 Task: Add a signature Kendall Wright containing Have a great National Womens Equality Day, Kendall Wright to email address softage.3@softage.net and add a folder Research and development
Action: Mouse moved to (752, 121)
Screenshot: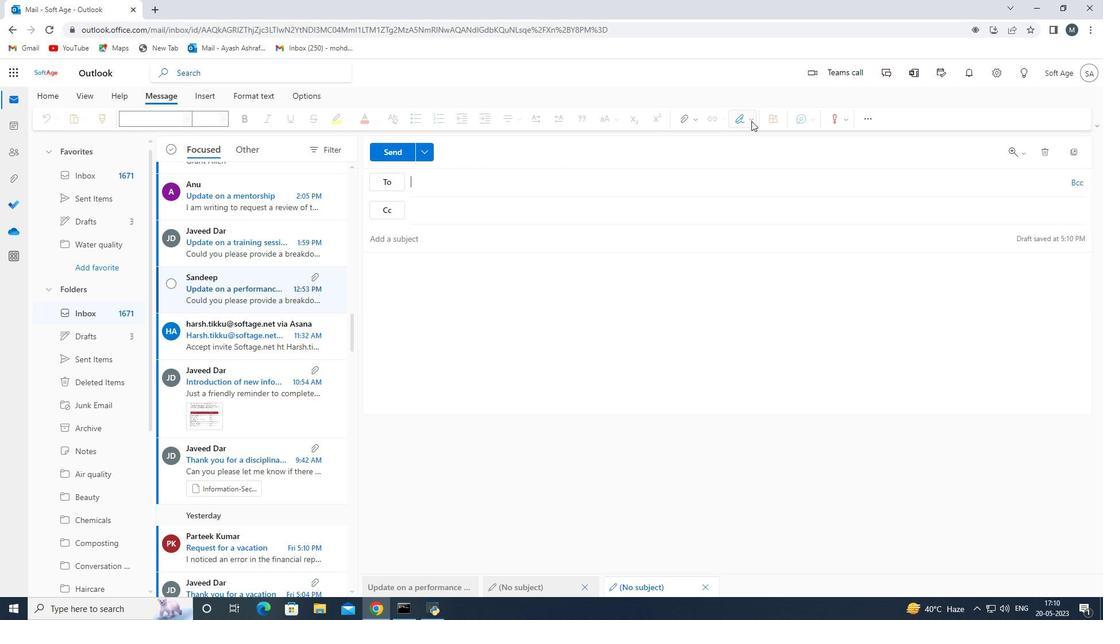 
Action: Mouse pressed left at (752, 121)
Screenshot: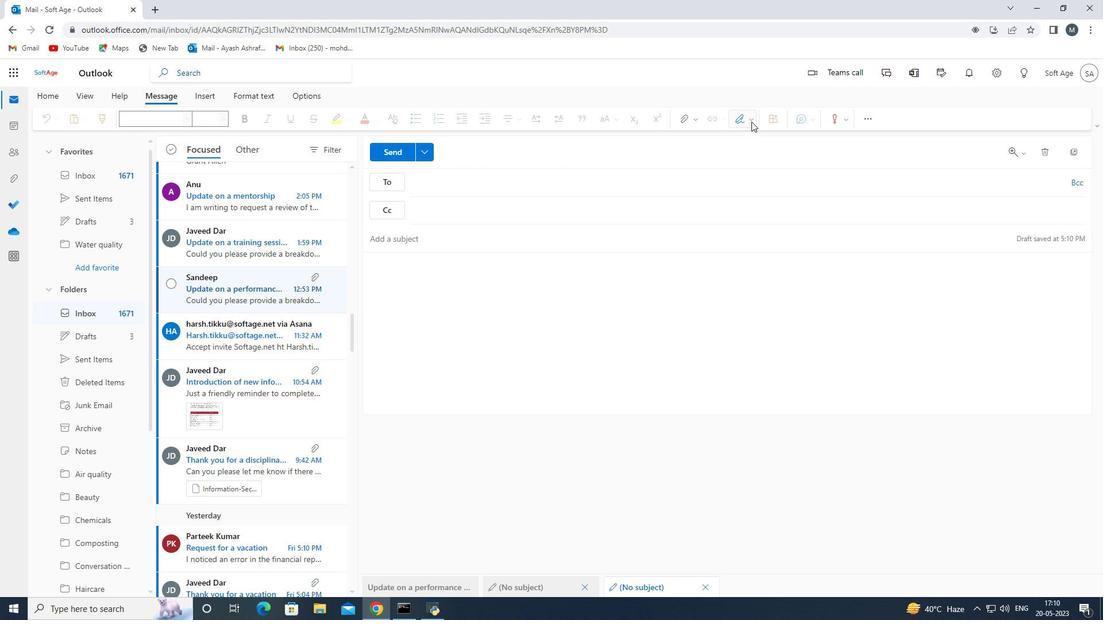 
Action: Mouse moved to (716, 162)
Screenshot: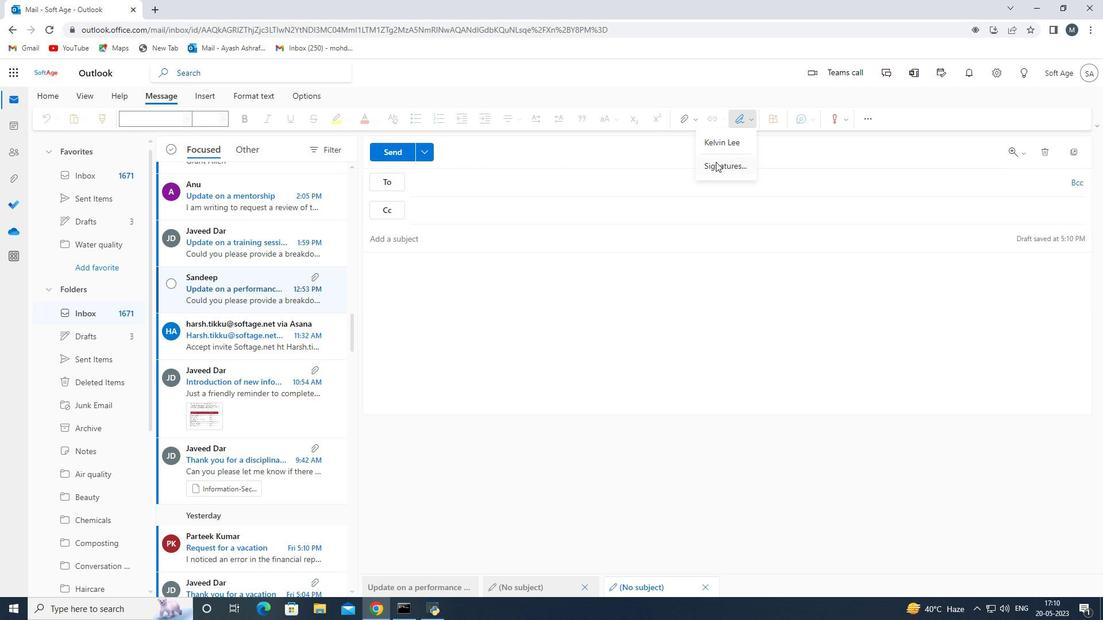
Action: Mouse pressed left at (716, 162)
Screenshot: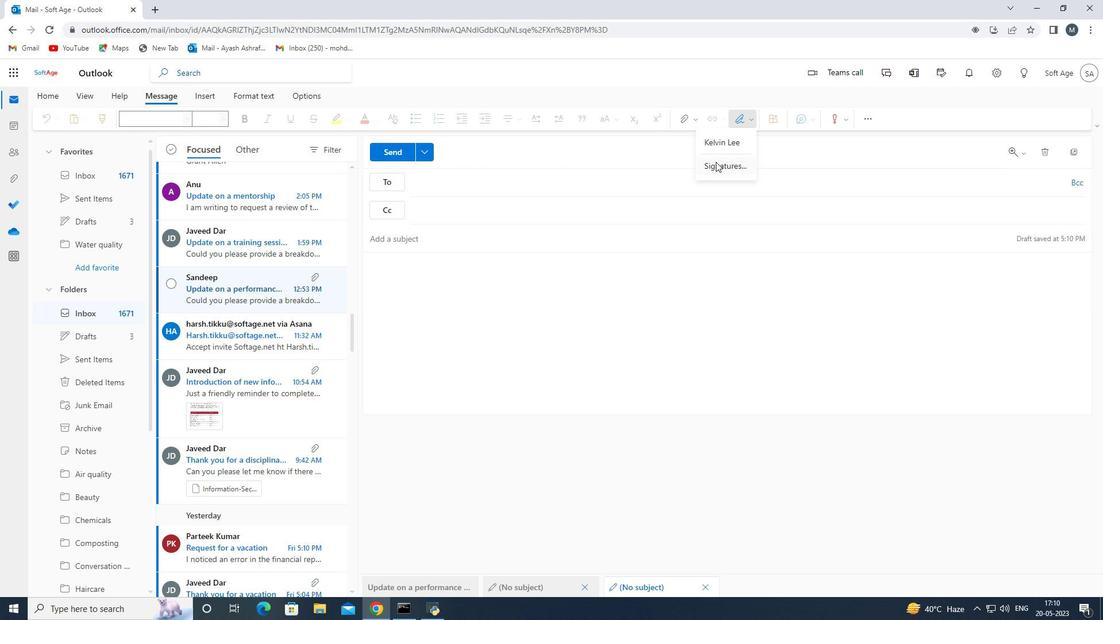
Action: Mouse moved to (781, 209)
Screenshot: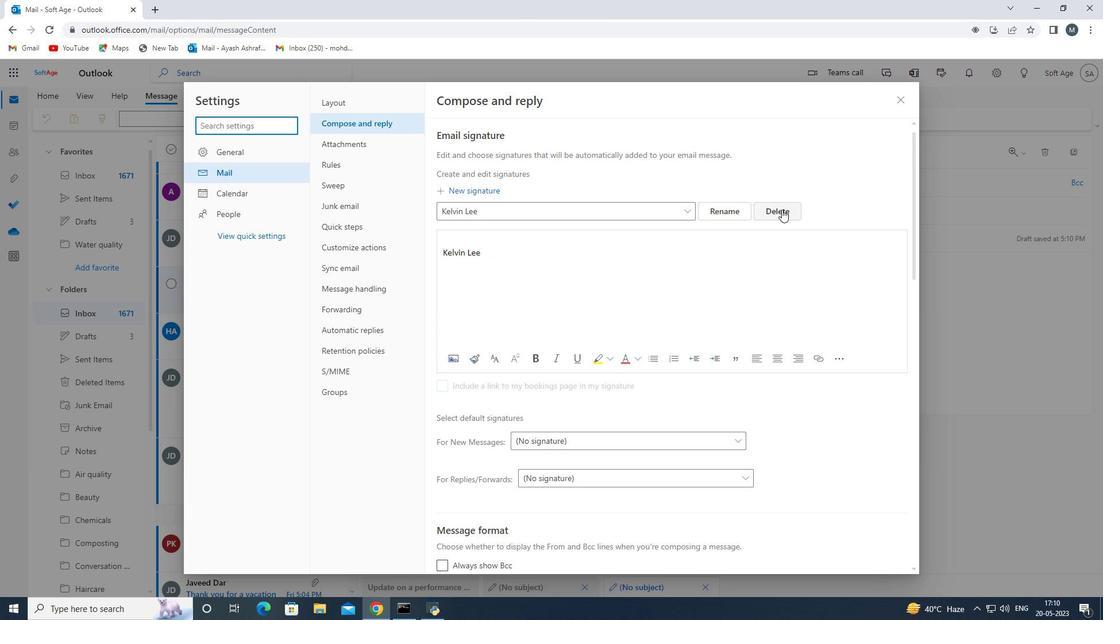
Action: Mouse pressed left at (781, 209)
Screenshot: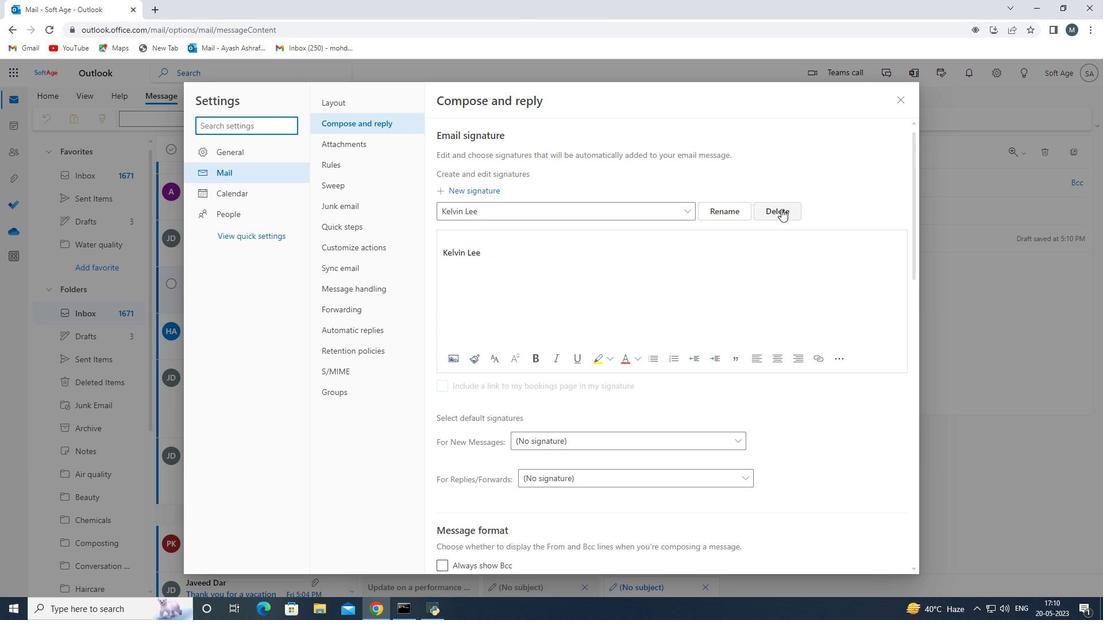 
Action: Mouse moved to (720, 213)
Screenshot: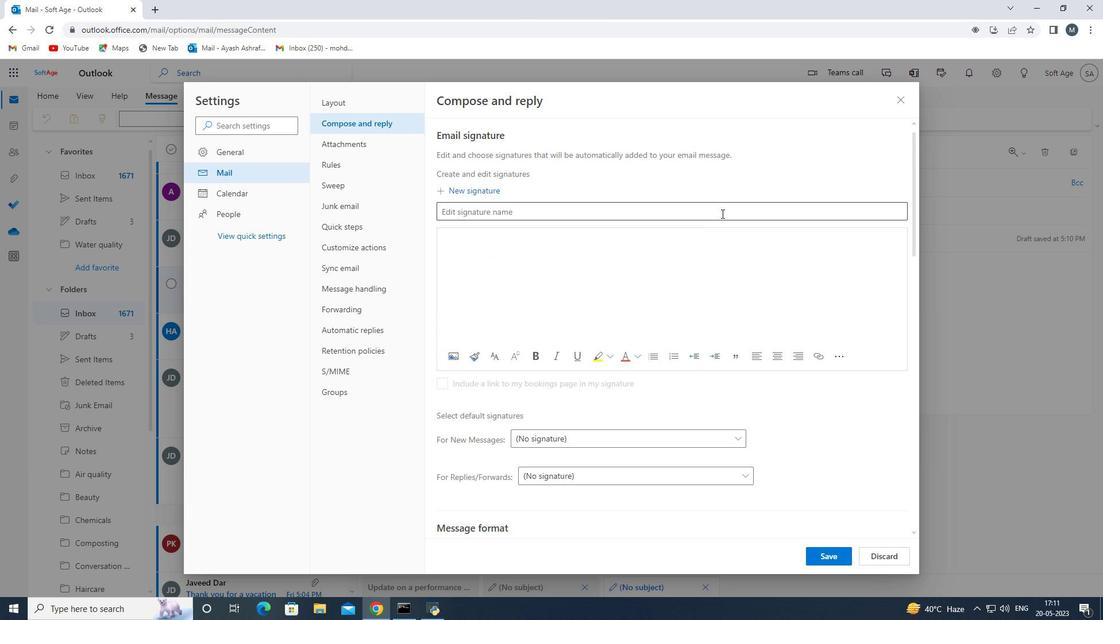 
Action: Mouse pressed left at (720, 213)
Screenshot: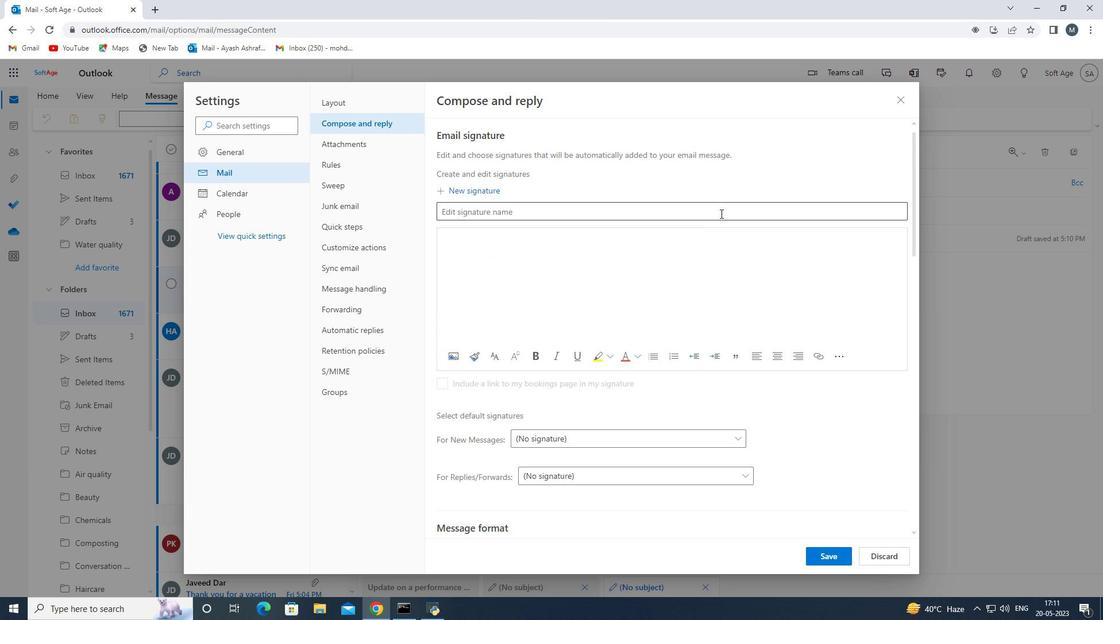 
Action: Key pressed <Key.shift>Kendal<Key.space><Key.backspace>l<Key.space><Key.shift>Wright<Key.space>
Screenshot: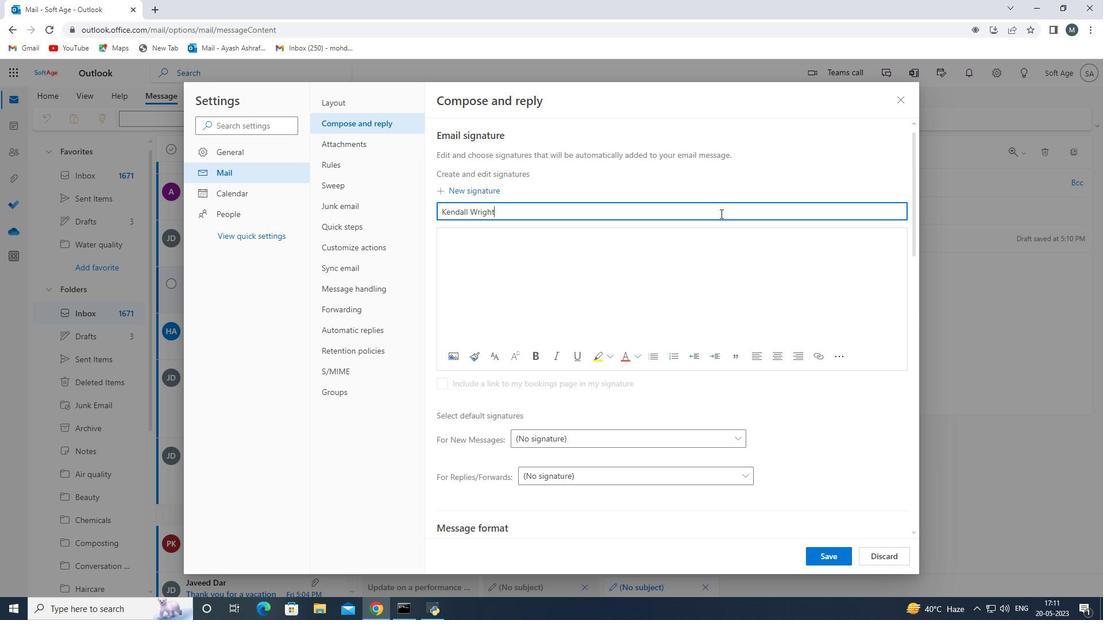
Action: Mouse moved to (532, 253)
Screenshot: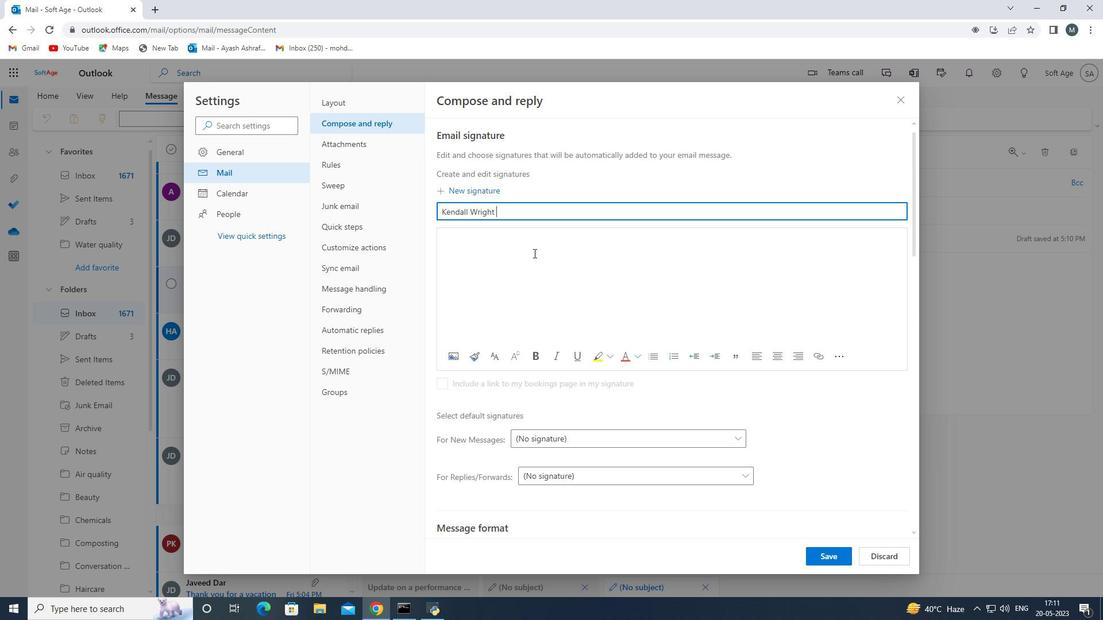 
Action: Mouse pressed left at (532, 253)
Screenshot: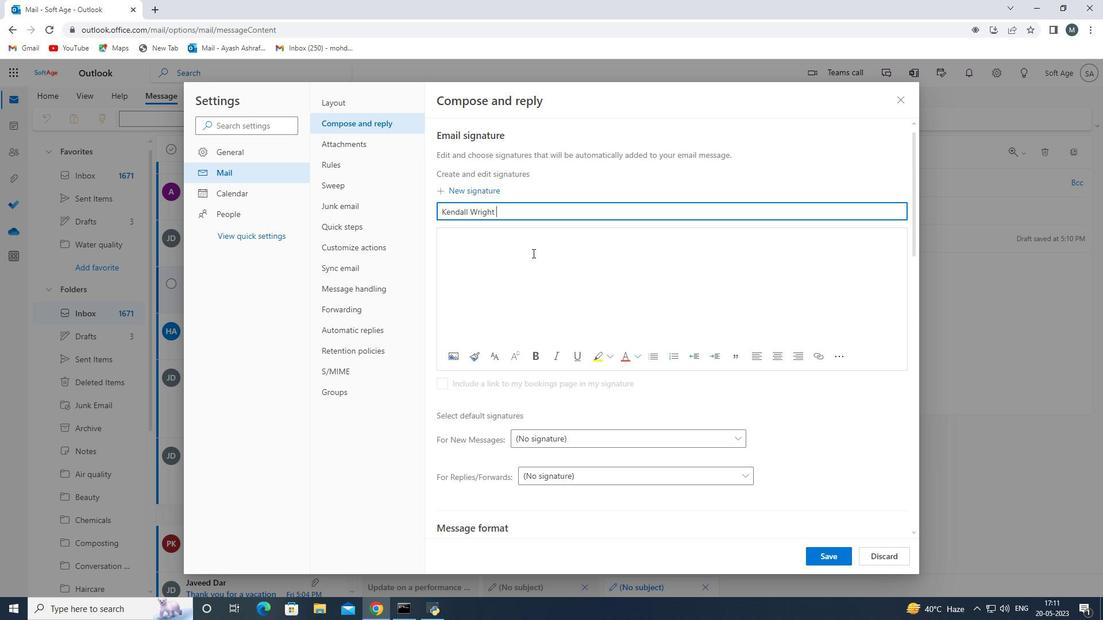 
Action: Mouse moved to (530, 253)
Screenshot: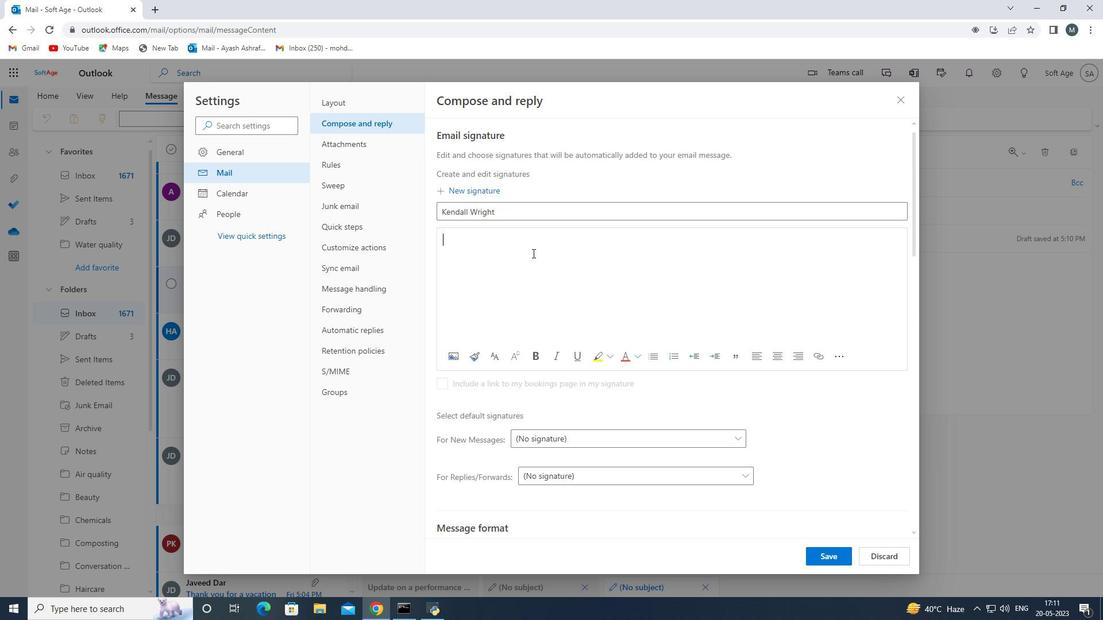 
Action: Key pressed <Key.enter><Key.shift>Kendall<Key.space><Key.shift>wight<Key.space><Key.backspace><Key.backspace><Key.backspace><Key.backspace><Key.backspace><Key.backspace><Key.shift>Wt<Key.backspace>right<Key.space>
Screenshot: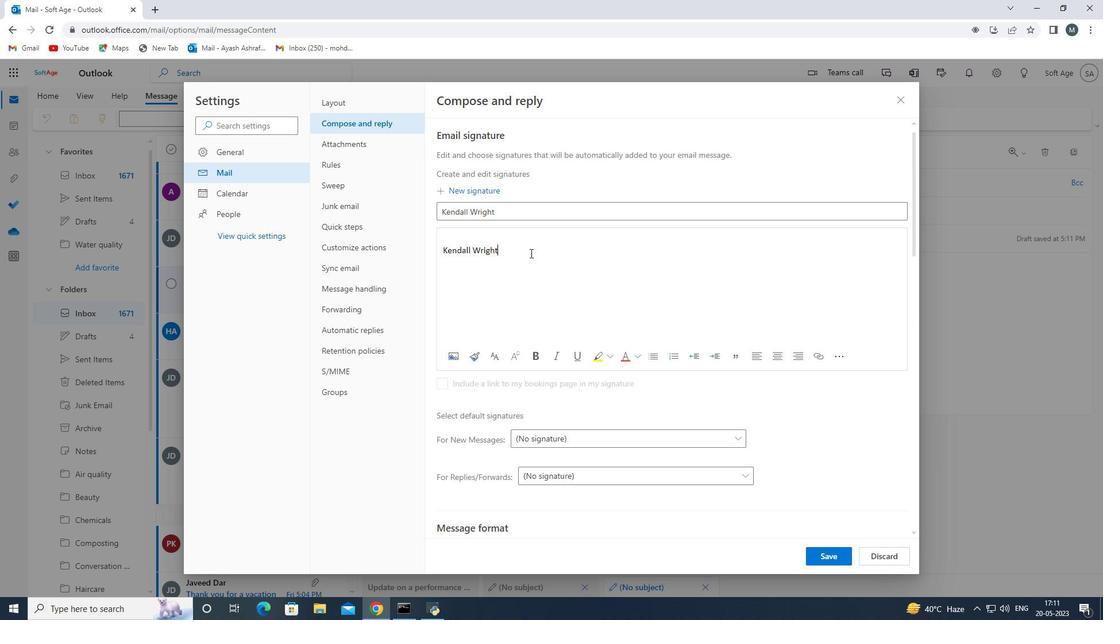 
Action: Mouse moved to (837, 561)
Screenshot: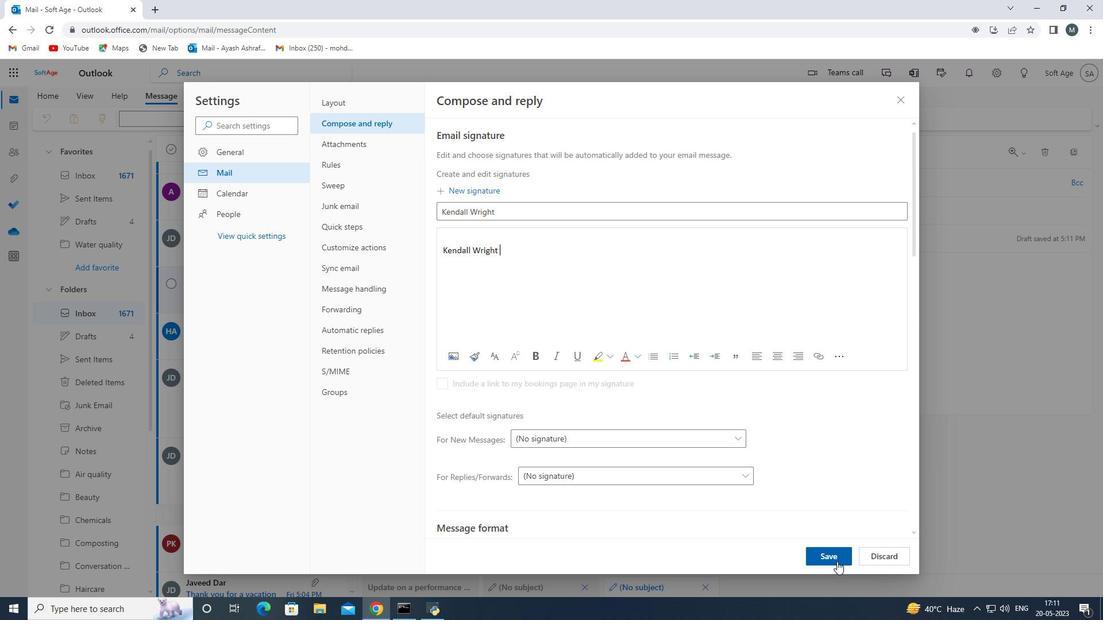
Action: Mouse pressed left at (837, 561)
Screenshot: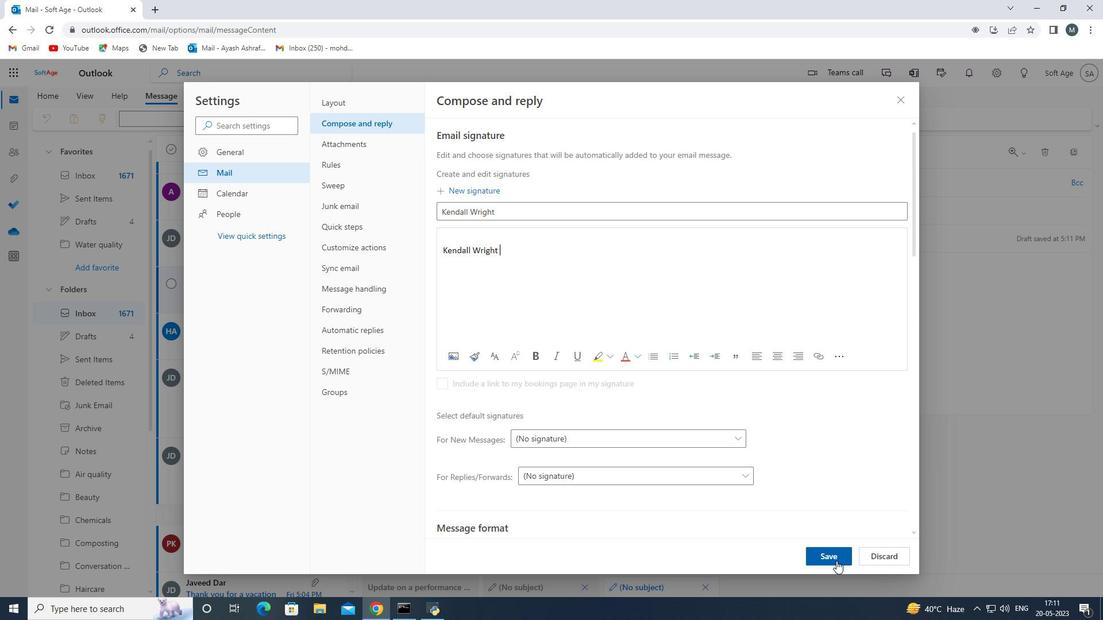 
Action: Mouse moved to (895, 106)
Screenshot: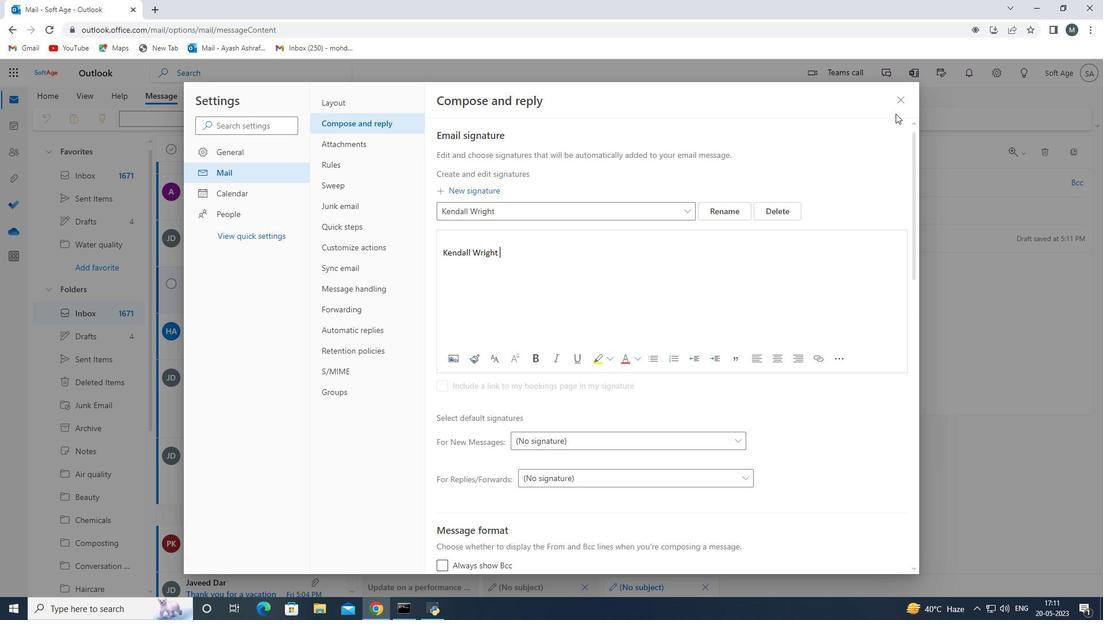 
Action: Mouse pressed left at (895, 106)
Screenshot: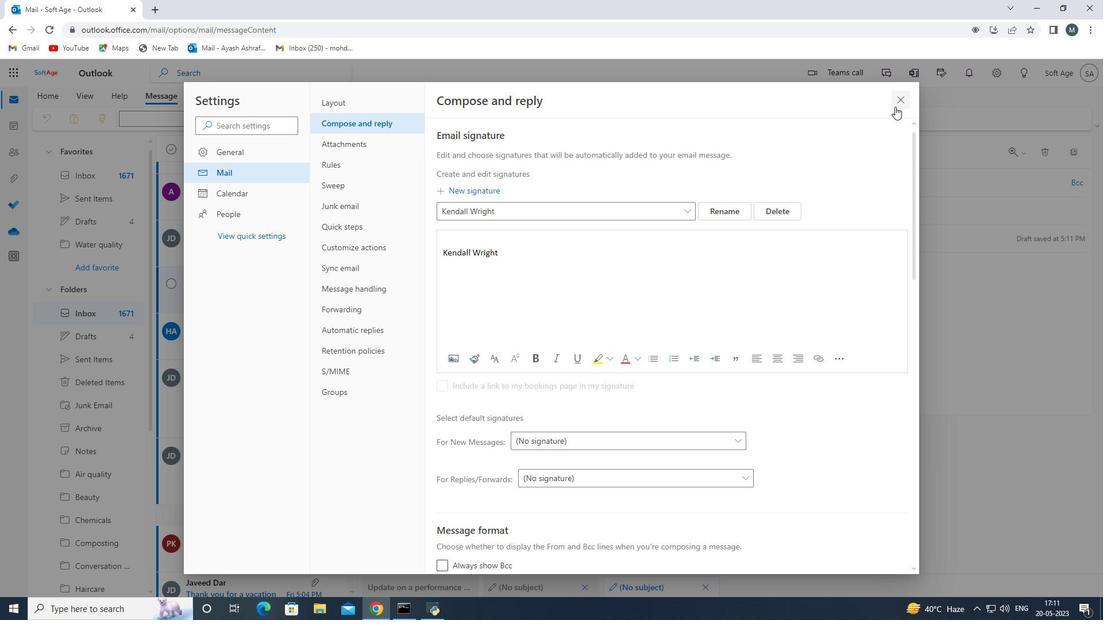 
Action: Mouse moved to (432, 278)
Screenshot: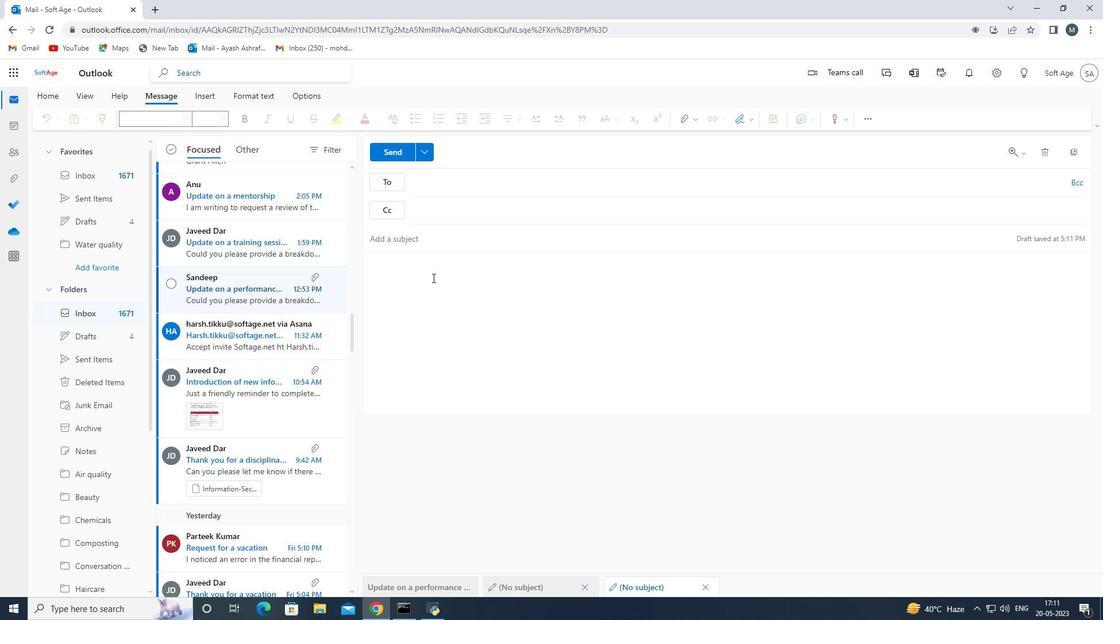 
Action: Mouse pressed left at (432, 278)
Screenshot: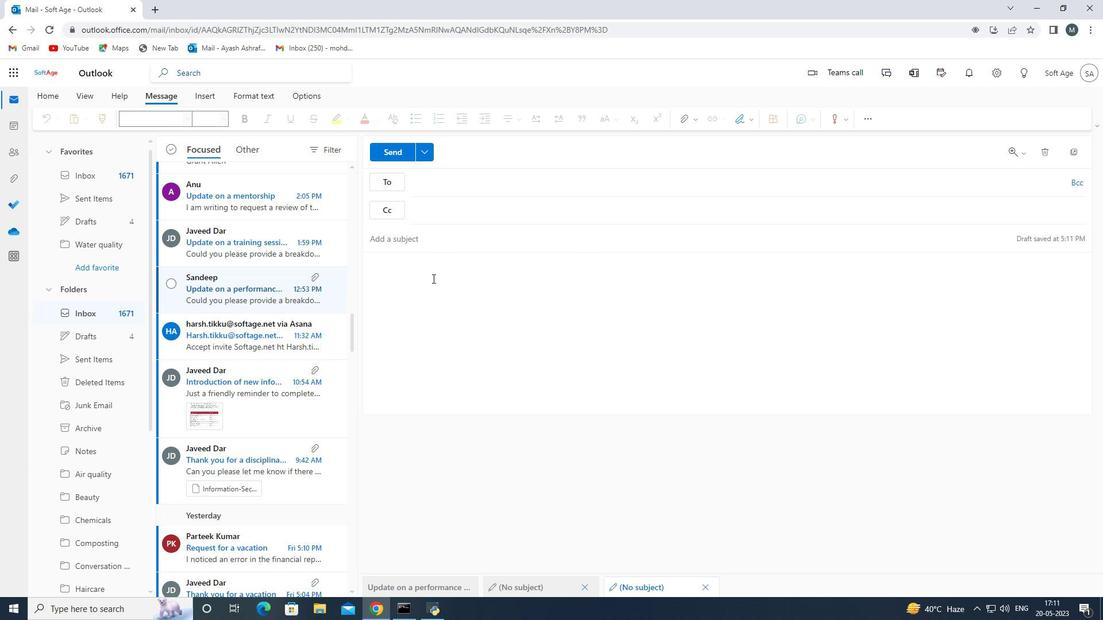 
Action: Key pressed ctrl+V
Screenshot: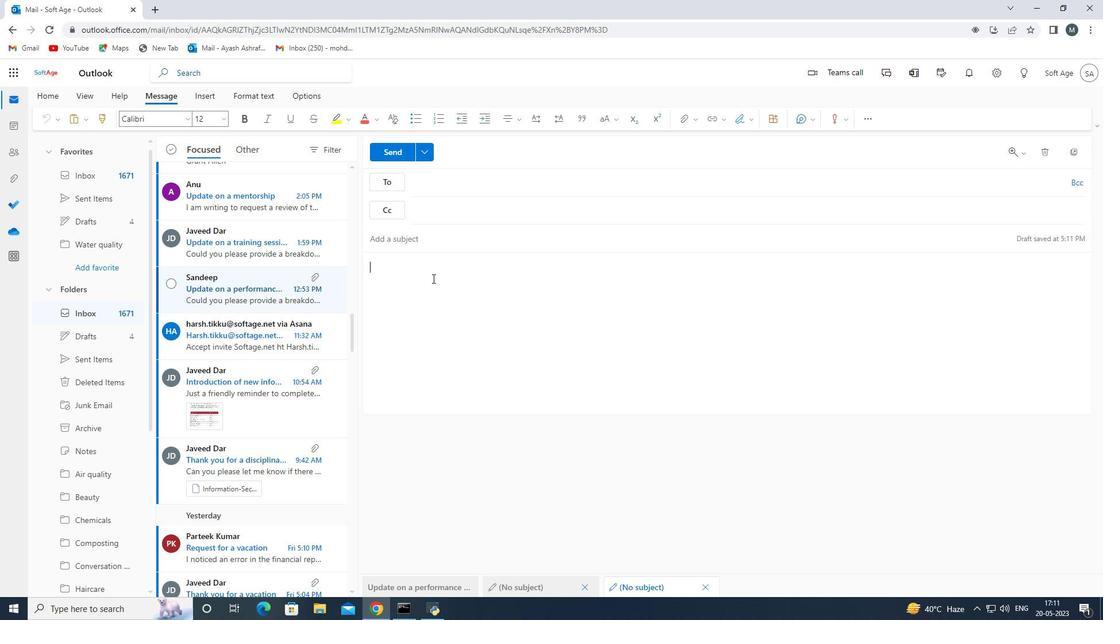 
Action: Mouse moved to (743, 119)
Screenshot: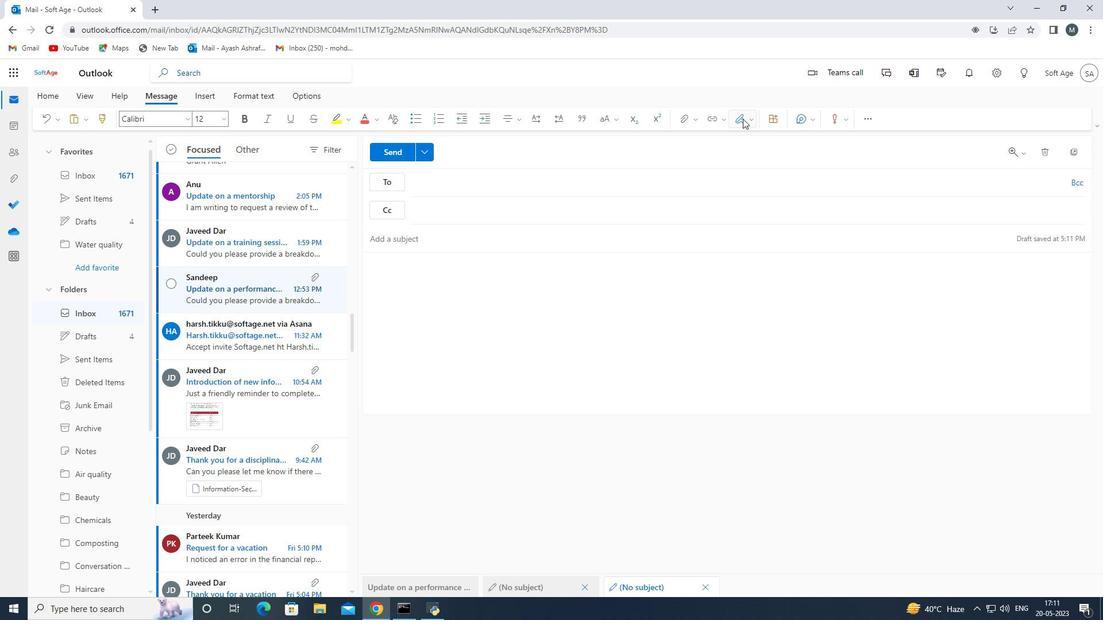
Action: Mouse pressed left at (743, 119)
Screenshot: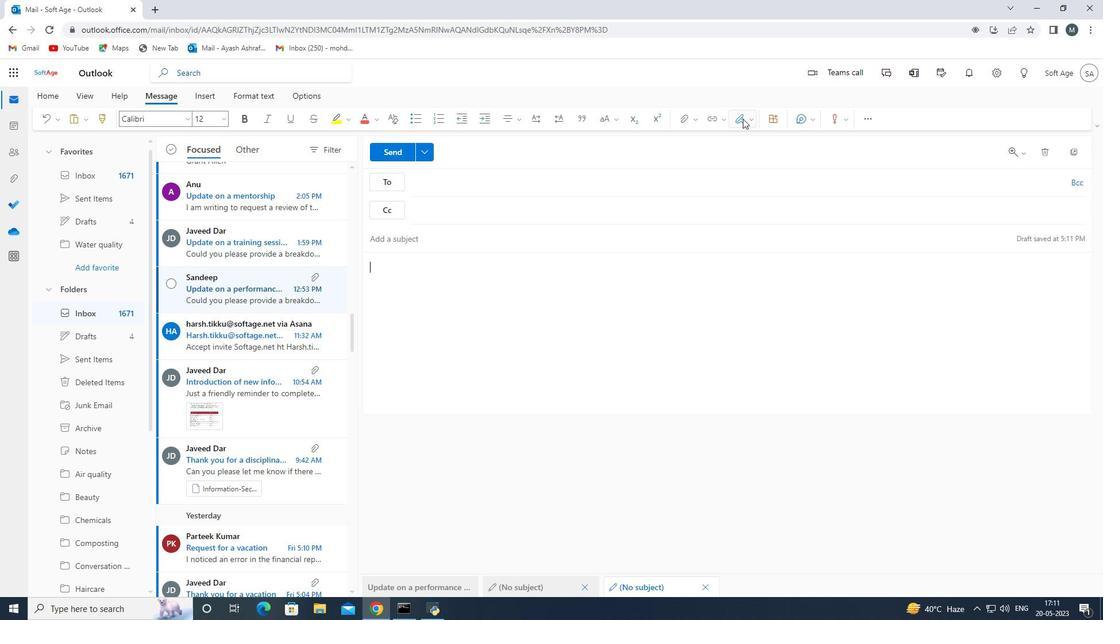 
Action: Mouse moved to (730, 143)
Screenshot: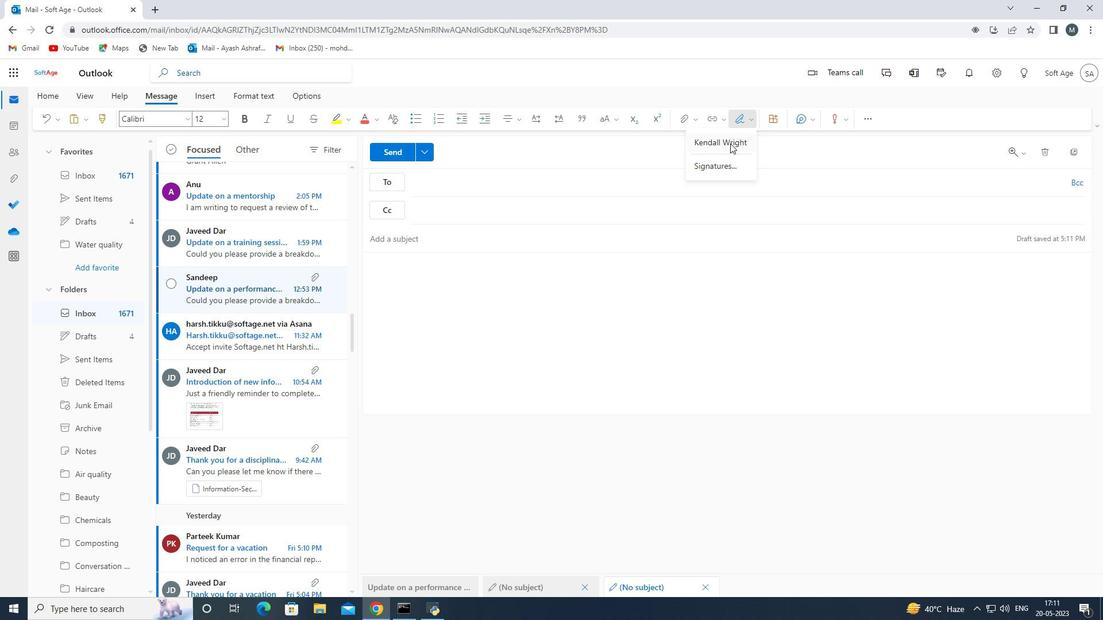 
Action: Mouse pressed left at (730, 143)
Screenshot: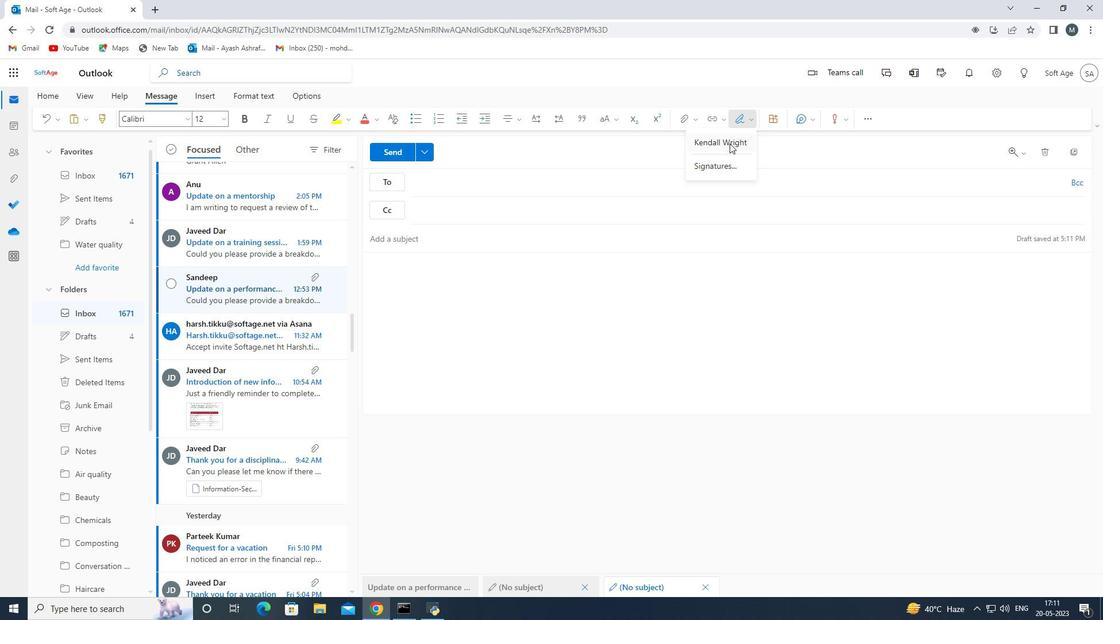 
Action: Mouse moved to (412, 274)
Screenshot: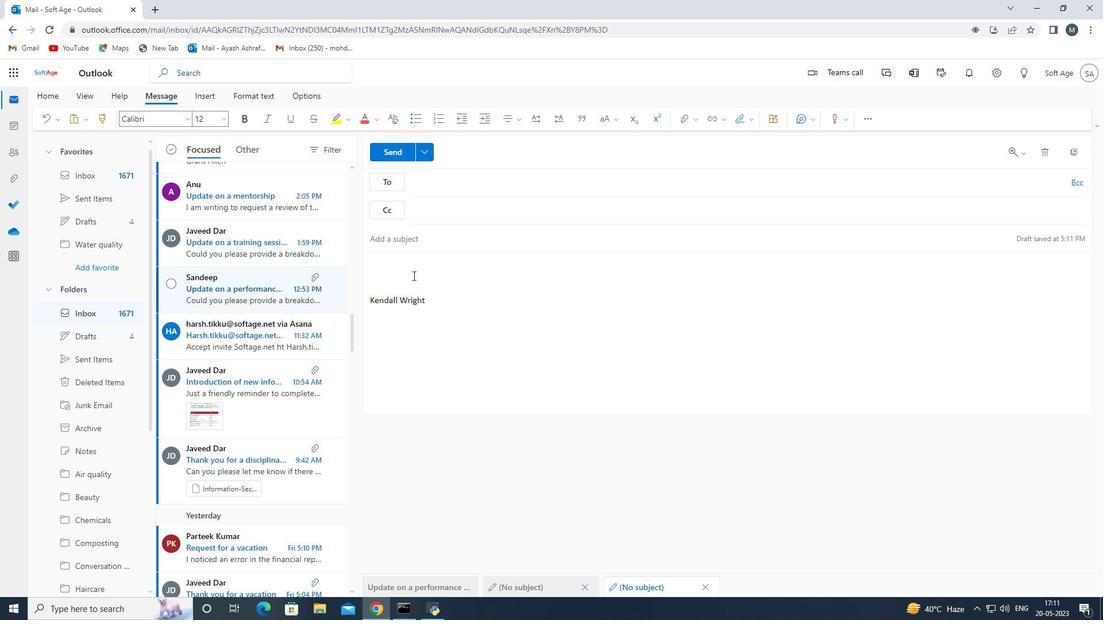 
Action: Mouse pressed left at (412, 274)
Screenshot: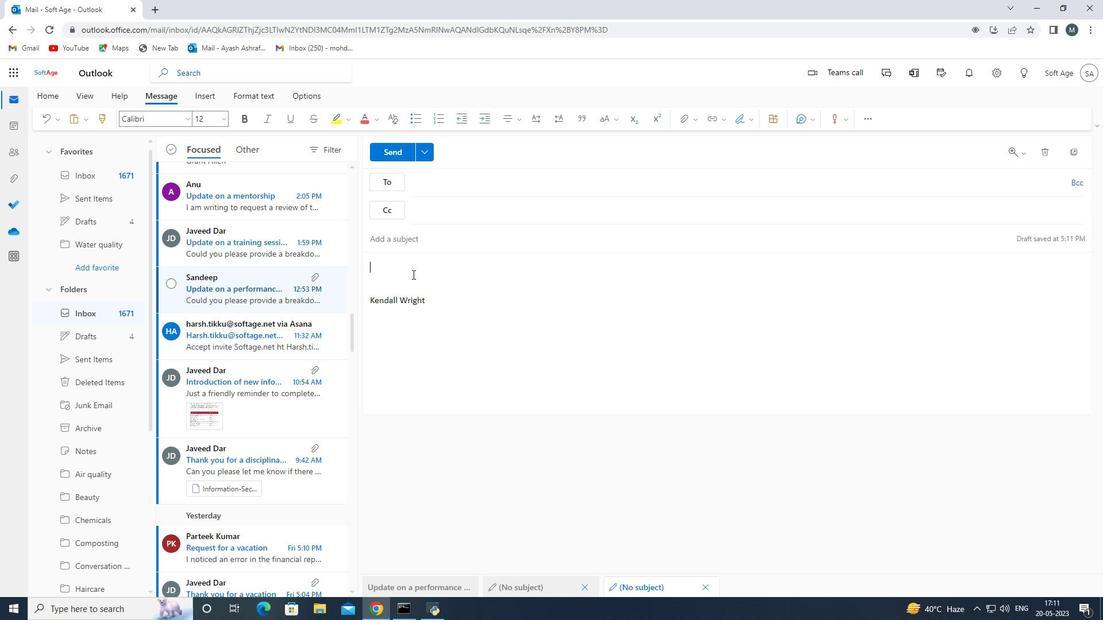 
Action: Mouse moved to (416, 262)
Screenshot: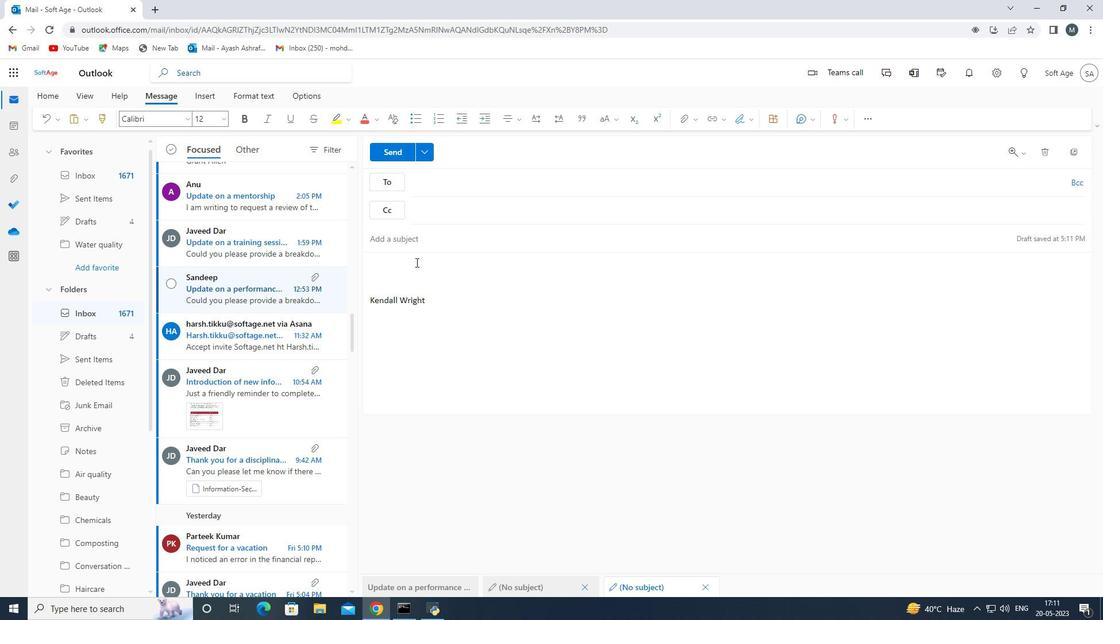 
Action: Mouse pressed left at (416, 262)
Screenshot: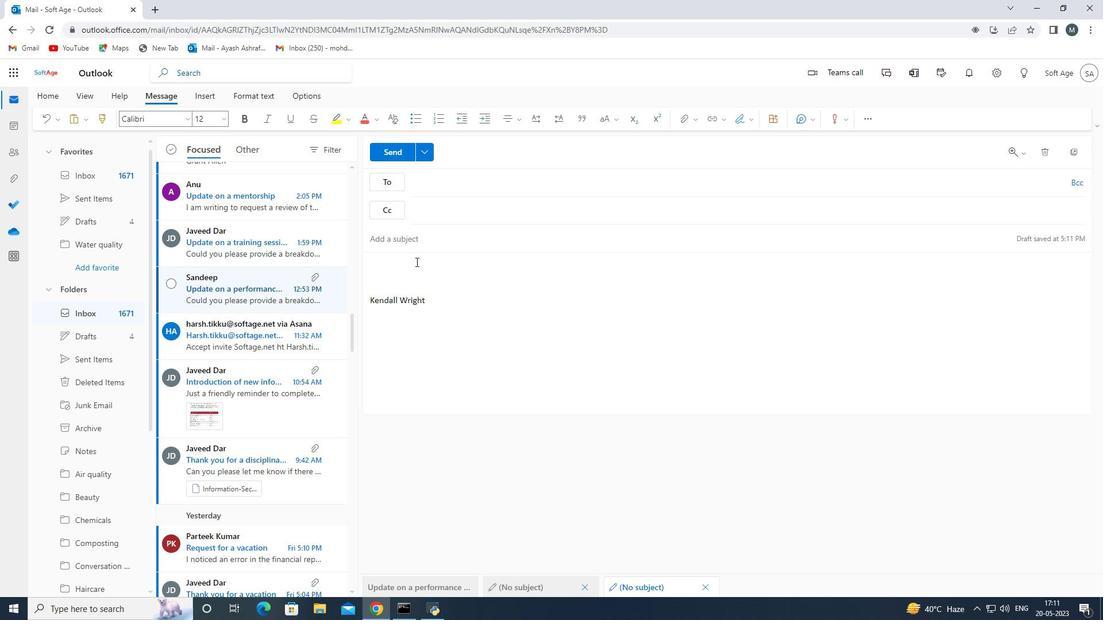 
Action: Key pressed <Key.shift>Have<Key.space>a<Key.space>great<Key.space>national<Key.space>womens<Key.space>q<Key.backspace>equality<Key.space>day.<Key.backspace>,<Key.space><Key.shift>kendall<Key.space><Key.shift>Wright<Key.space>
Screenshot: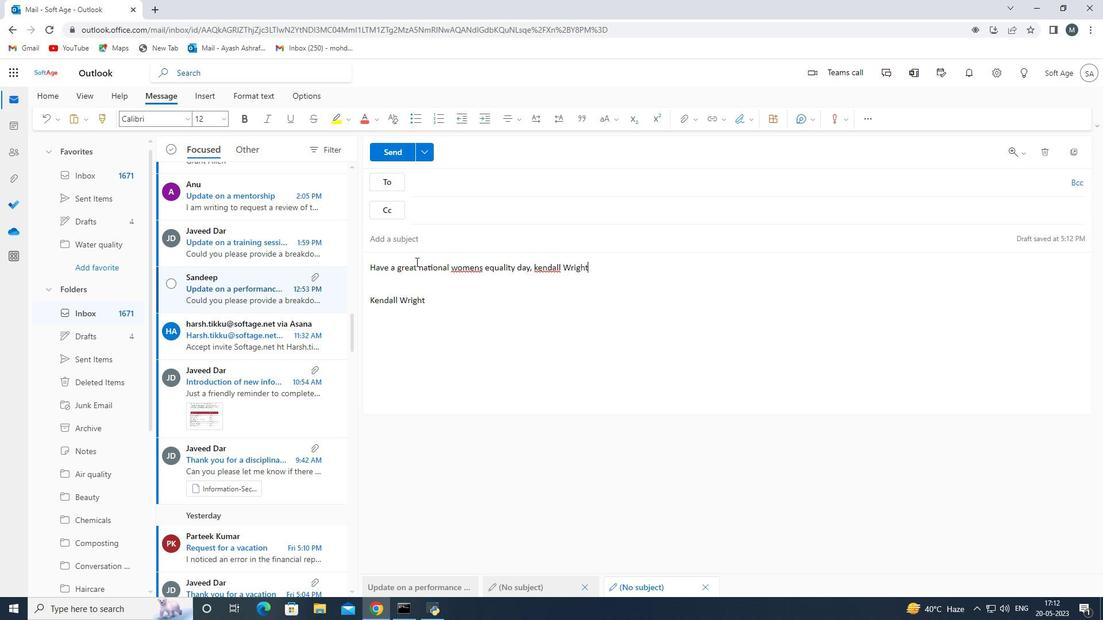 
Action: Mouse moved to (538, 269)
Screenshot: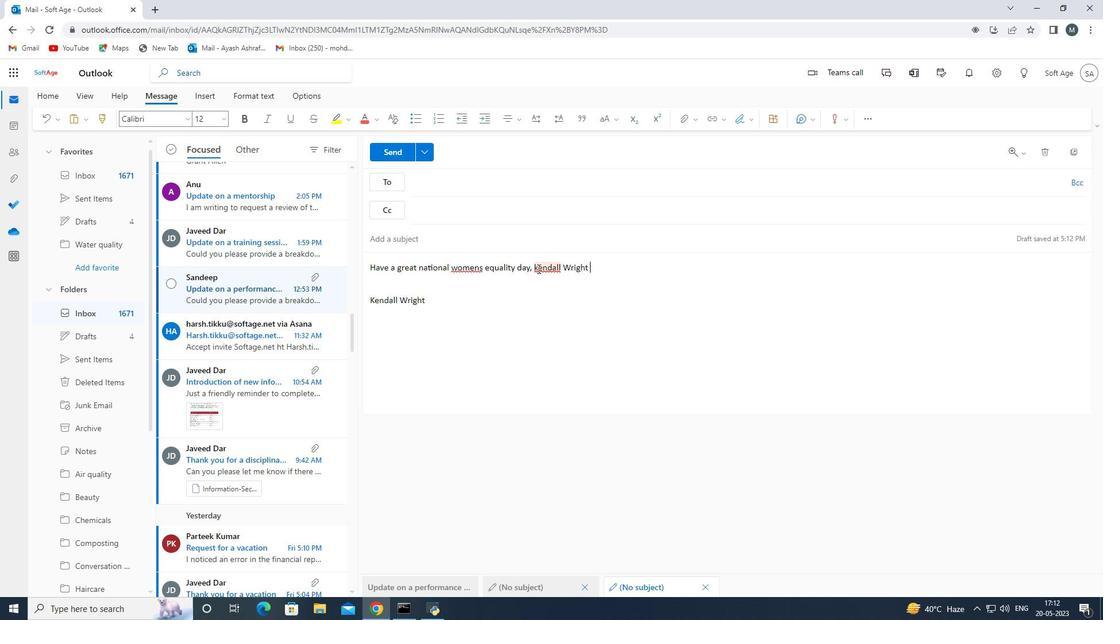 
Action: Mouse pressed left at (538, 269)
Screenshot: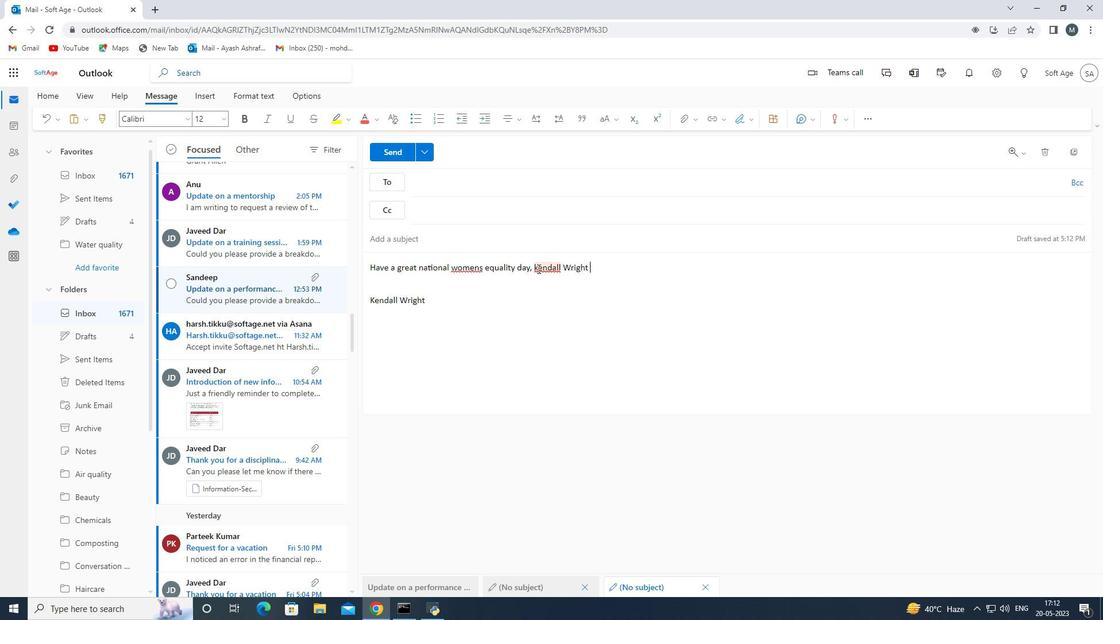 
Action: Mouse moved to (548, 304)
Screenshot: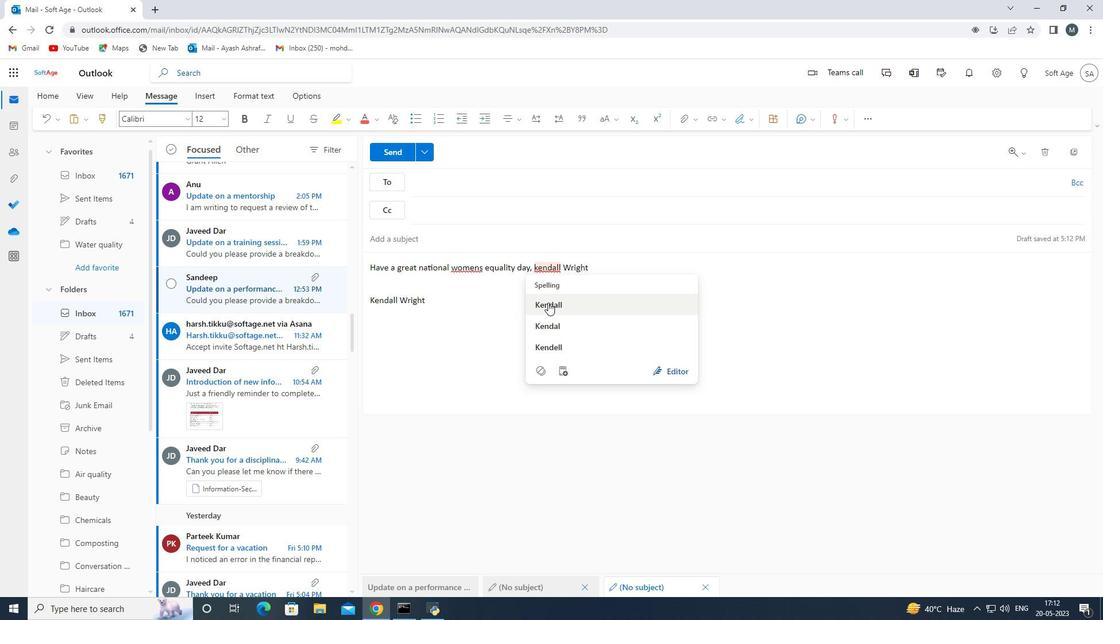 
Action: Mouse pressed left at (548, 304)
Screenshot: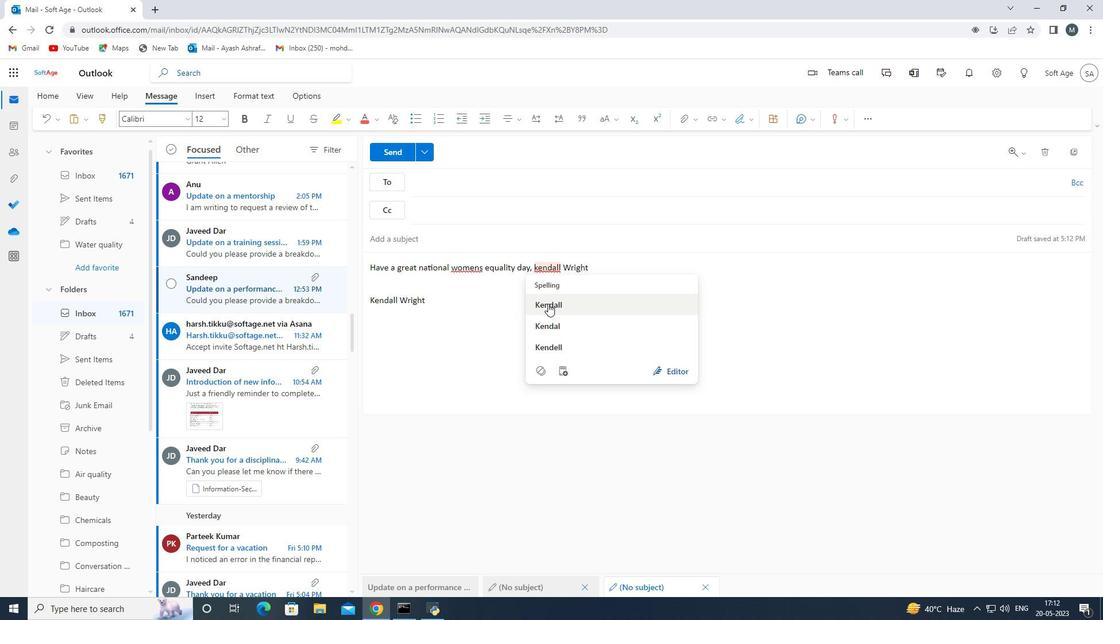 
Action: Mouse moved to (462, 269)
Screenshot: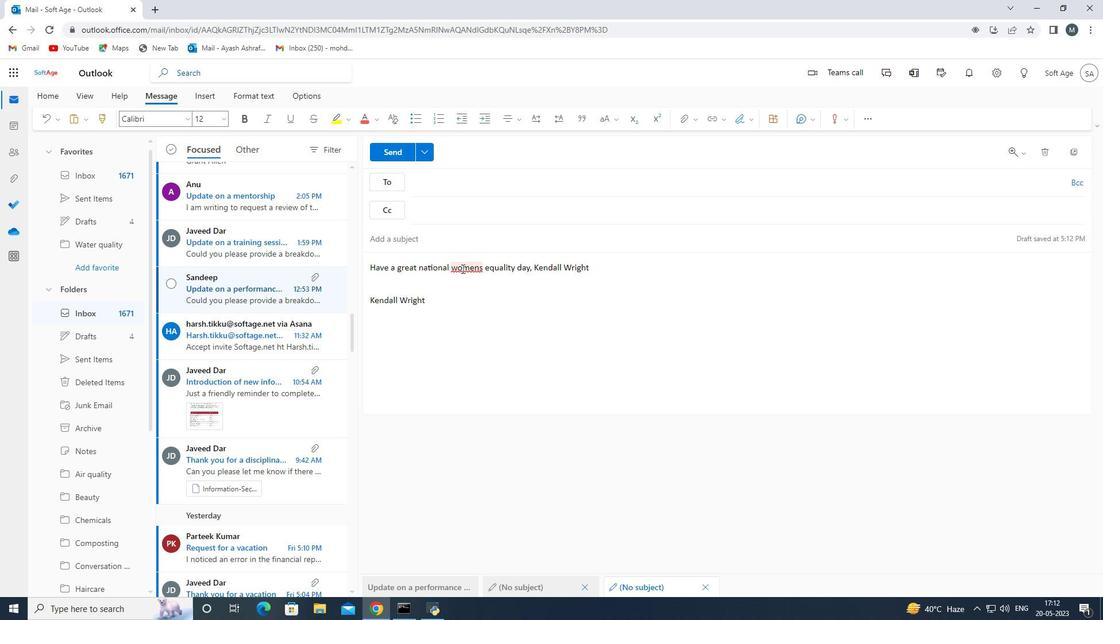 
Action: Mouse pressed left at (462, 269)
Screenshot: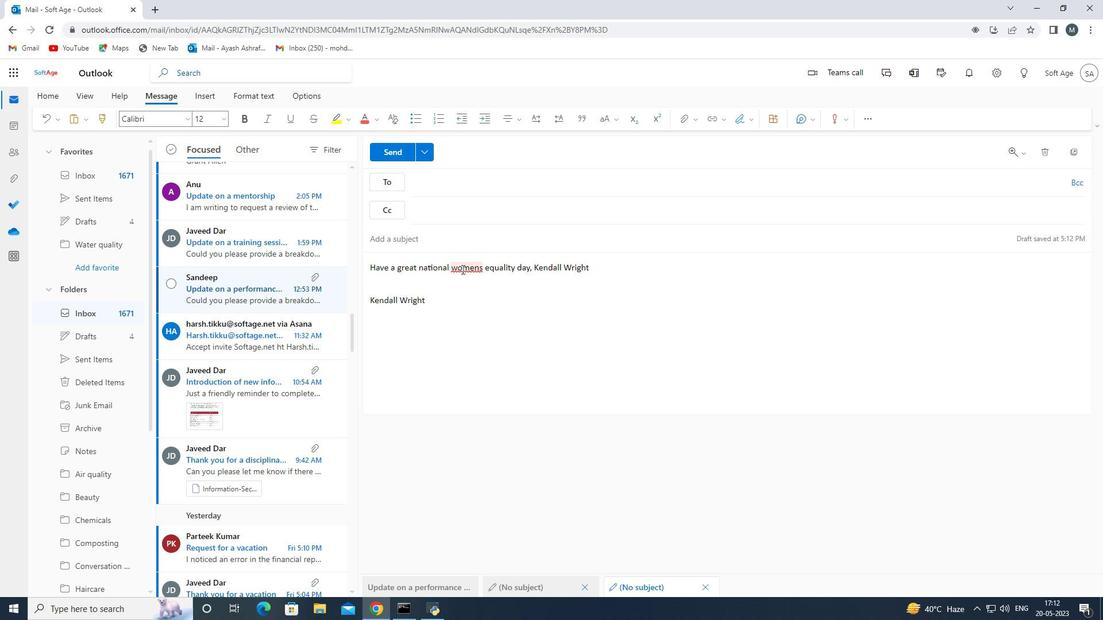 
Action: Mouse moved to (477, 303)
Screenshot: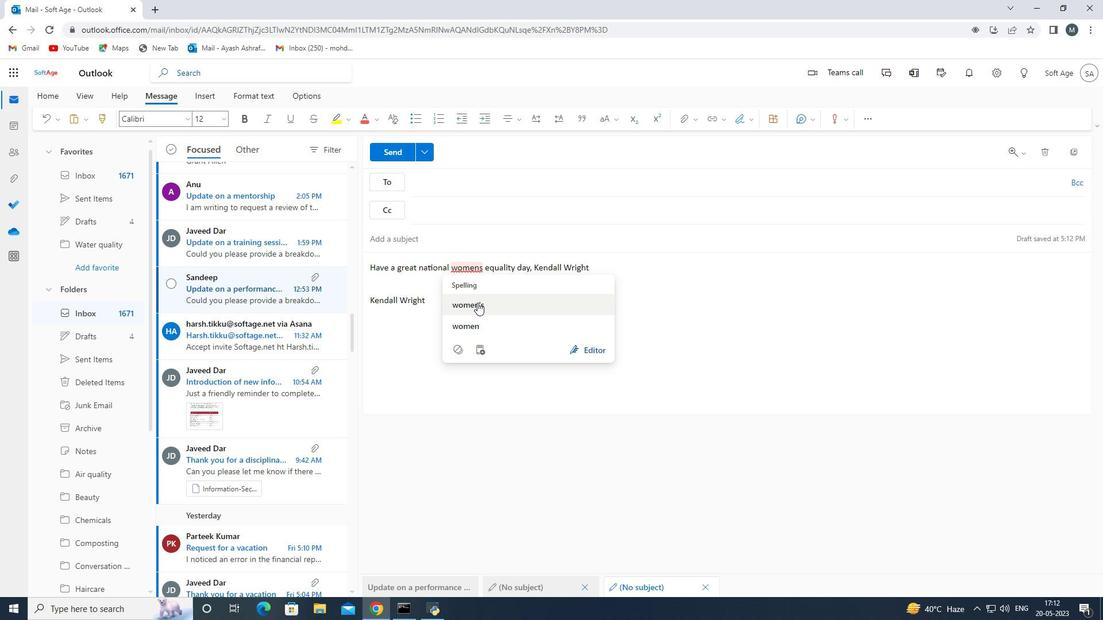 
Action: Mouse pressed left at (477, 303)
Screenshot: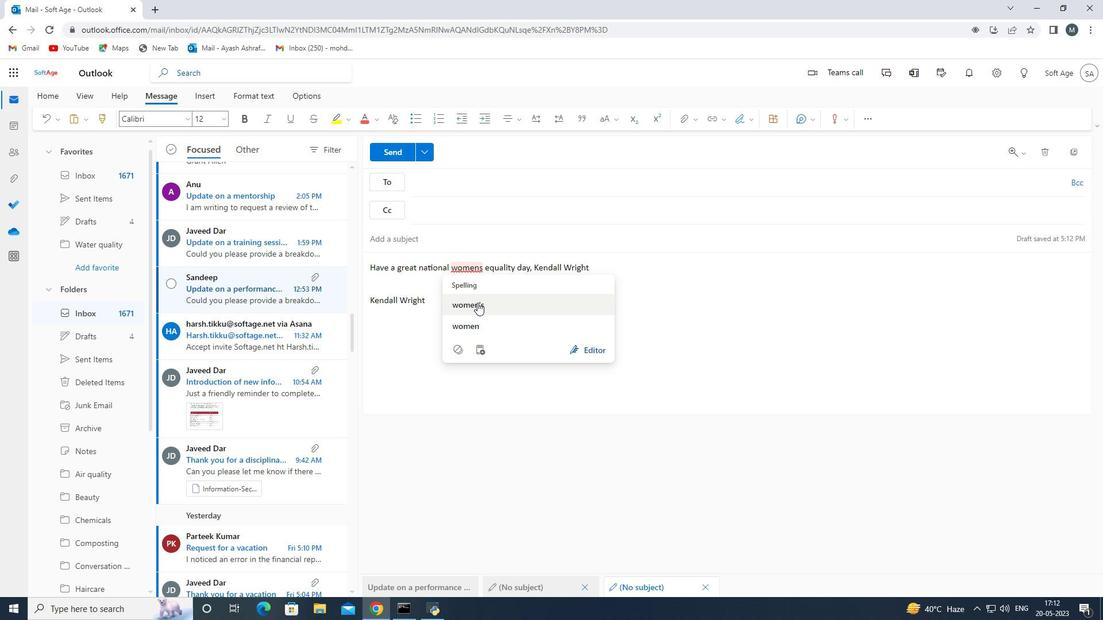 
Action: Mouse moved to (458, 181)
Screenshot: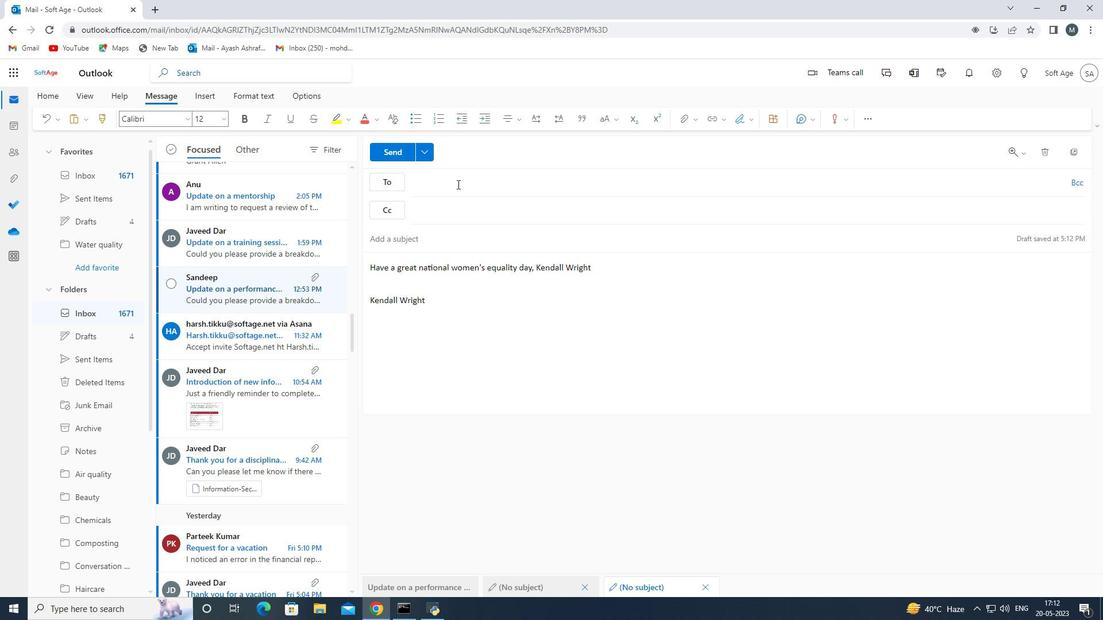 
Action: Mouse pressed left at (458, 181)
Screenshot: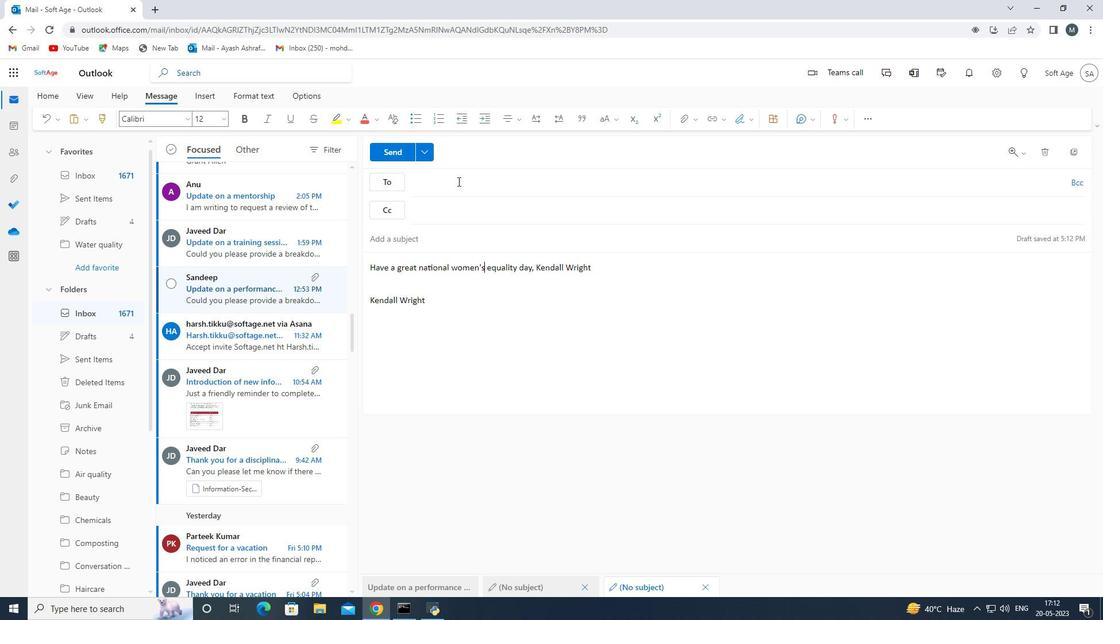 
Action: Key pressed softage.3<Key.shift>@softage,<Key.backspace>softah<Key.backspace>ge.3<Key.shift>@softage.net
Screenshot: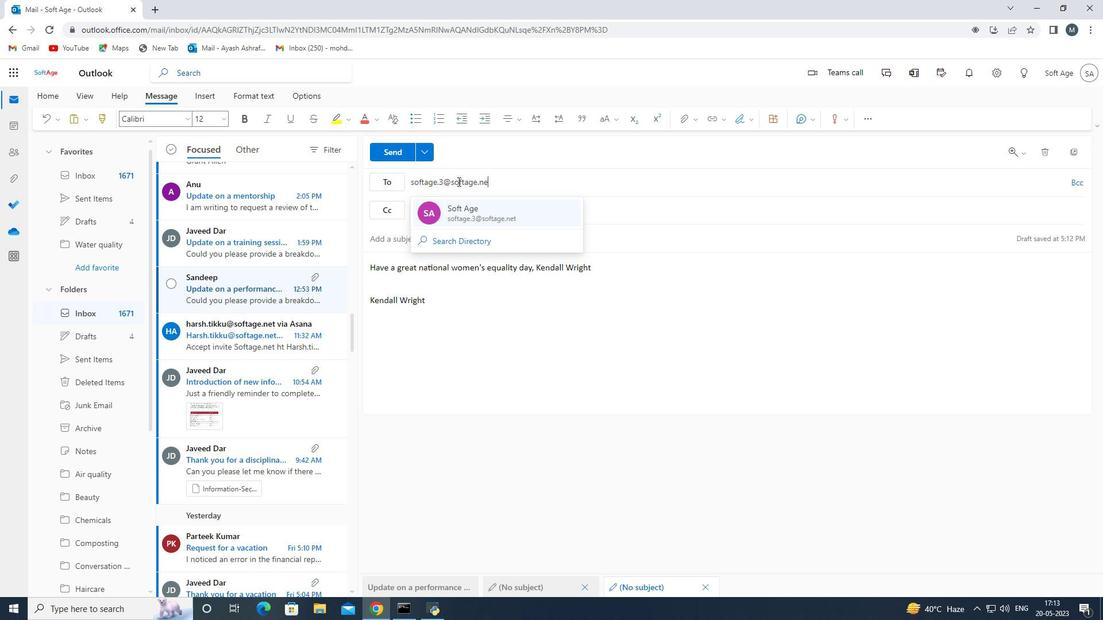 
Action: Mouse moved to (484, 213)
Screenshot: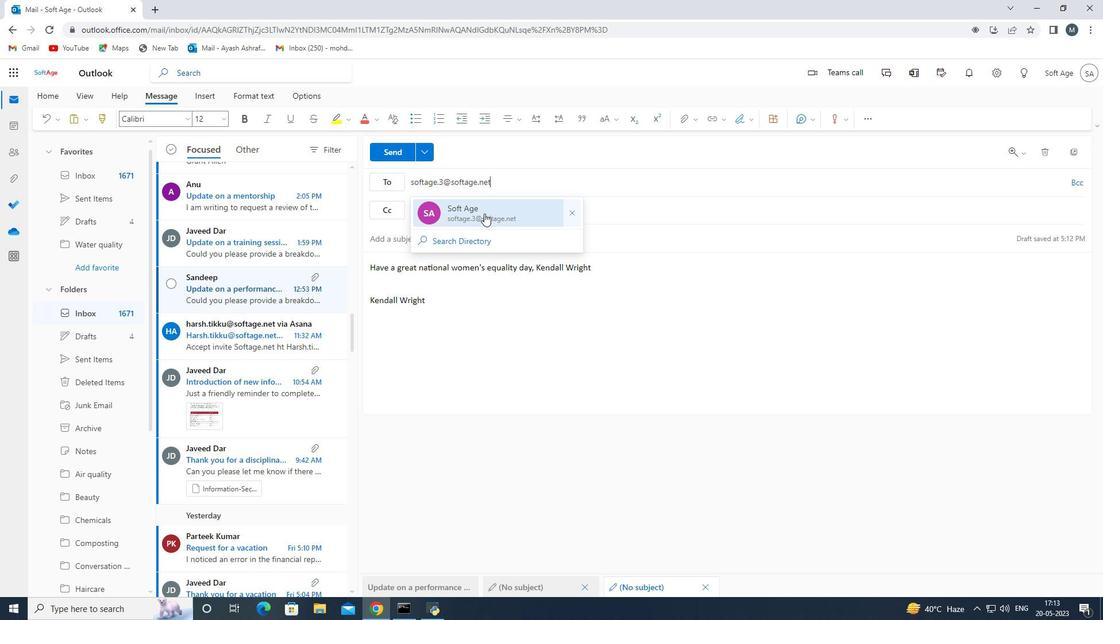 
Action: Mouse pressed left at (484, 213)
Screenshot: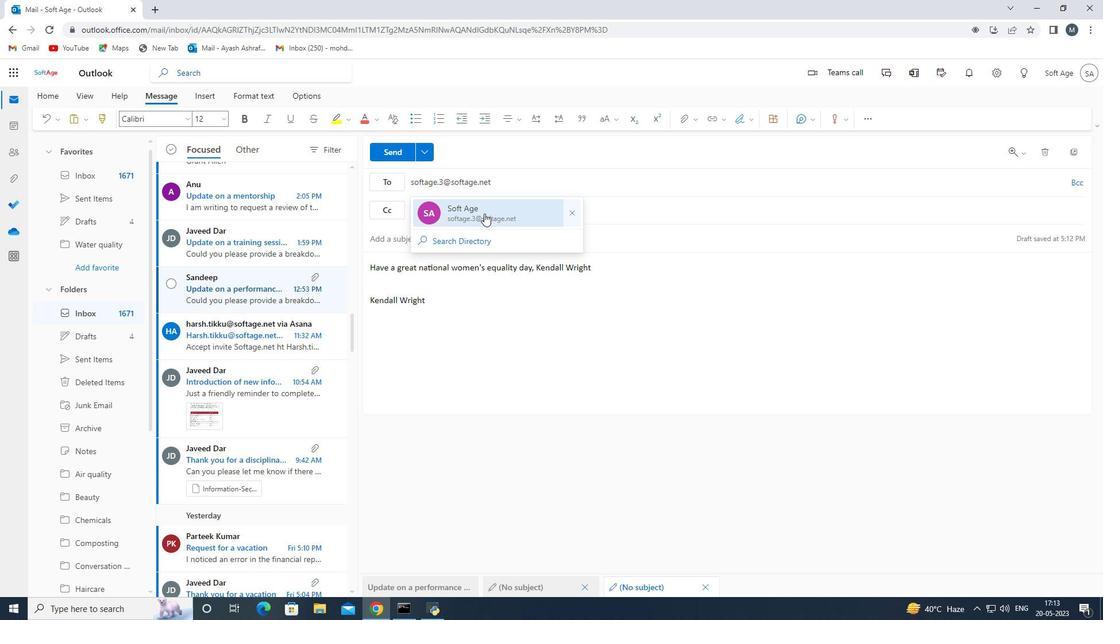 
Action: Mouse moved to (116, 411)
Screenshot: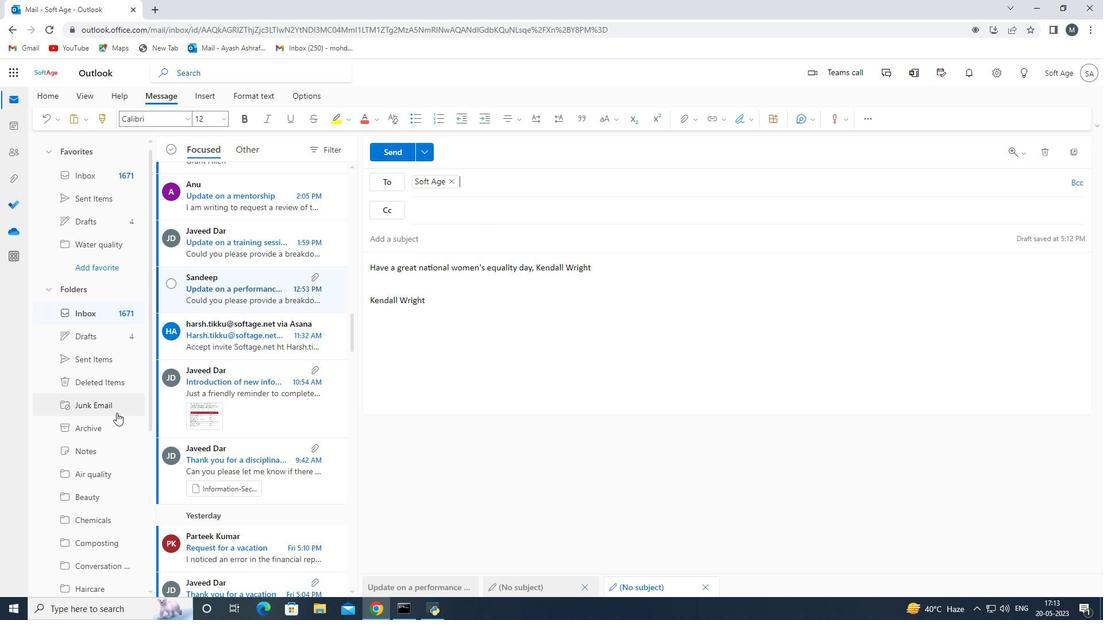 
Action: Mouse scrolled (116, 411) with delta (0, 0)
Screenshot: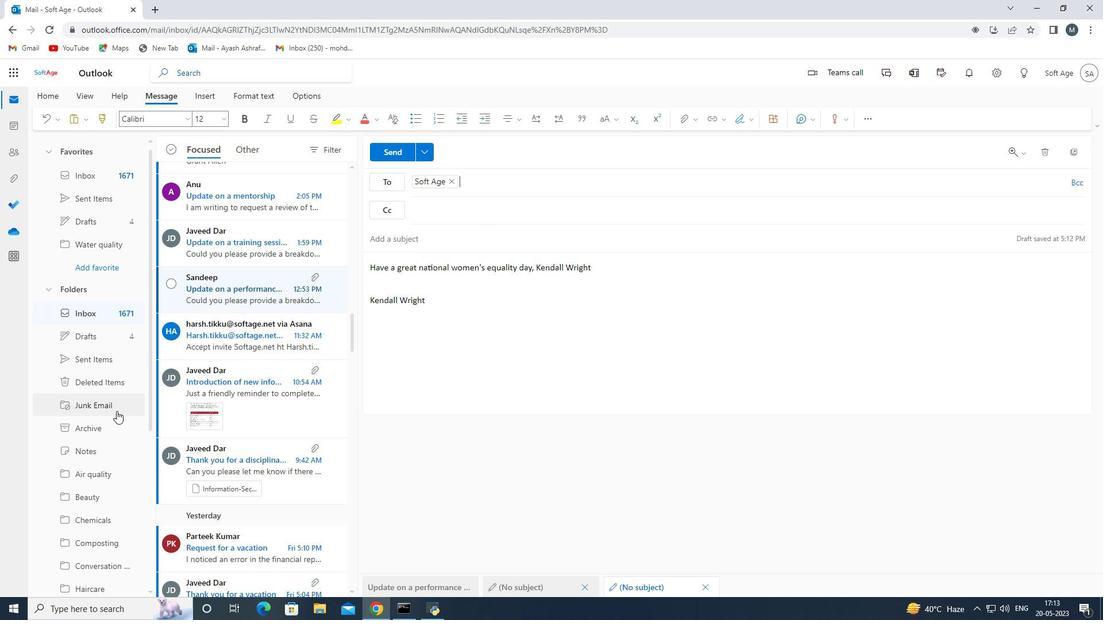 
Action: Mouse scrolled (116, 411) with delta (0, 0)
Screenshot: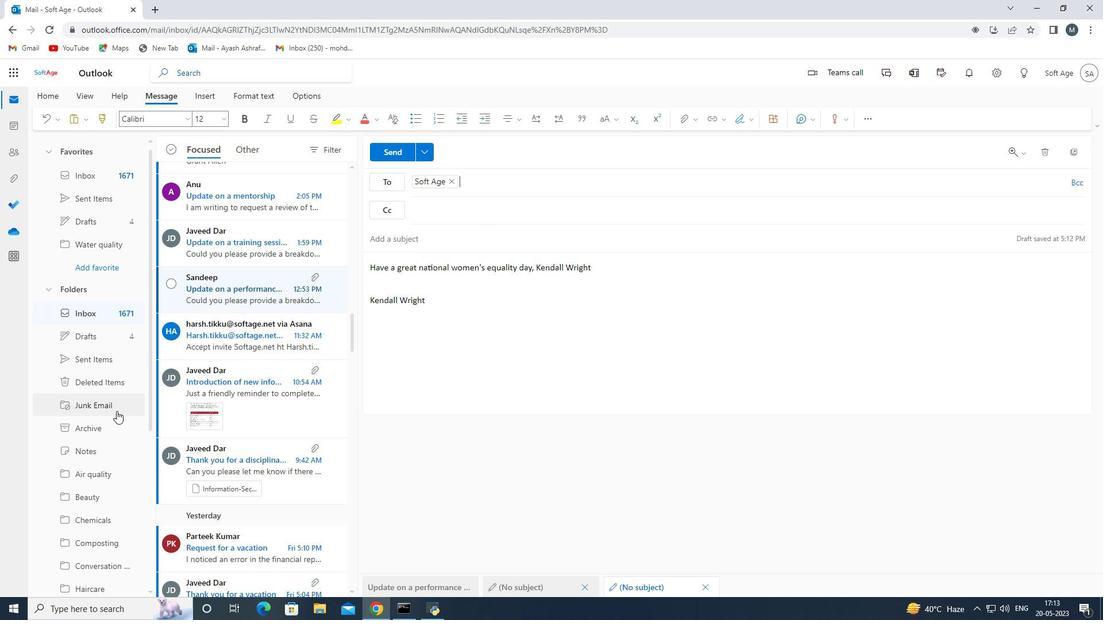 
Action: Mouse scrolled (116, 411) with delta (0, 0)
Screenshot: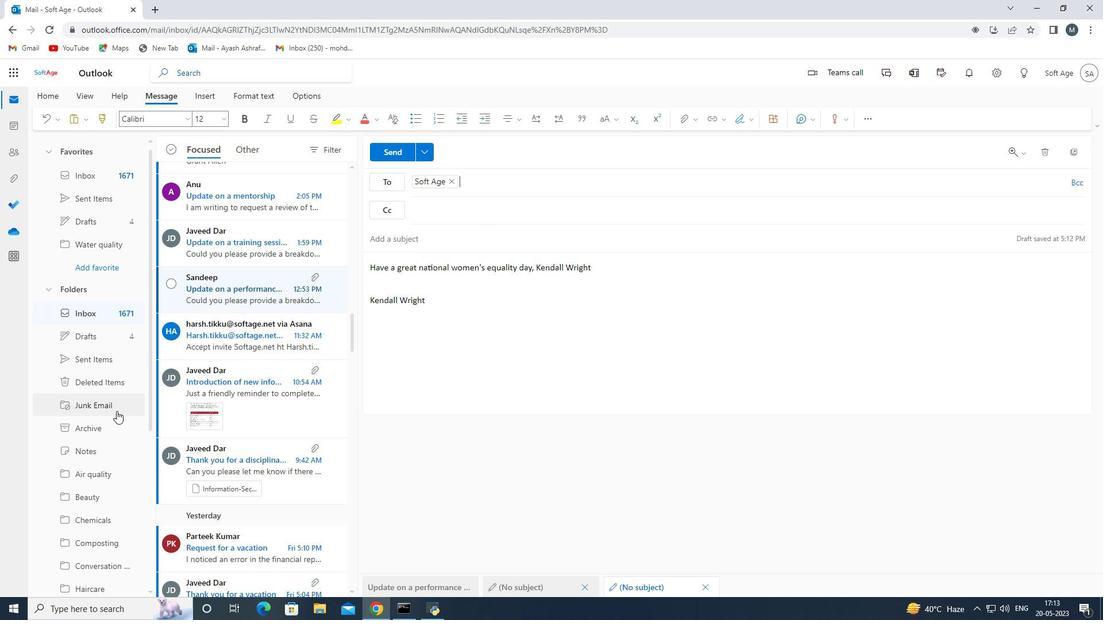 
Action: Mouse moved to (115, 412)
Screenshot: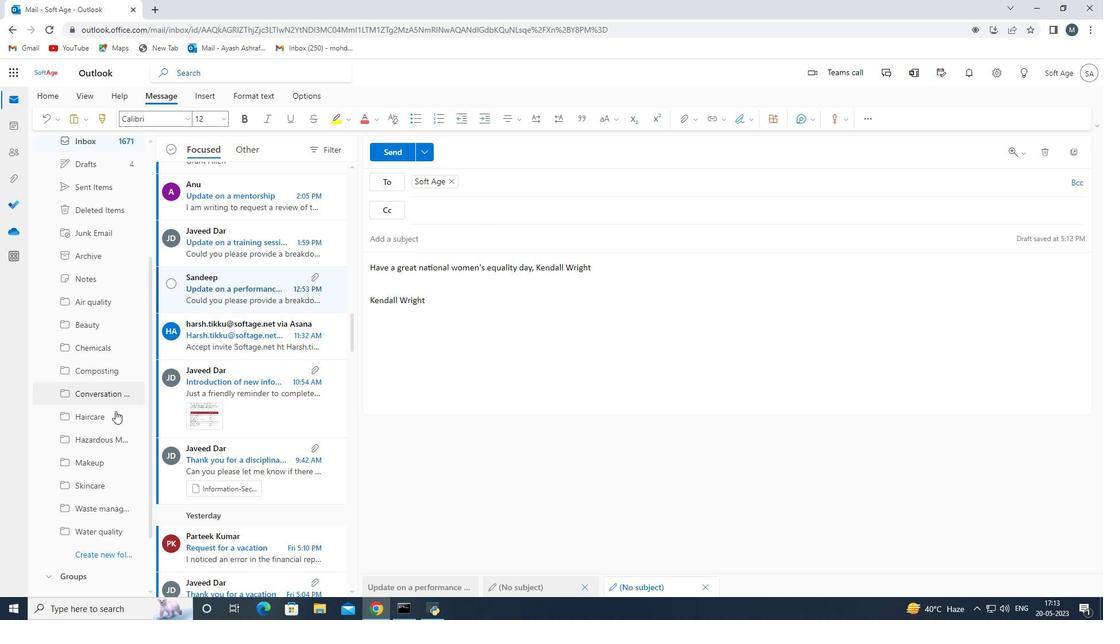 
Action: Mouse scrolled (115, 411) with delta (0, 0)
Screenshot: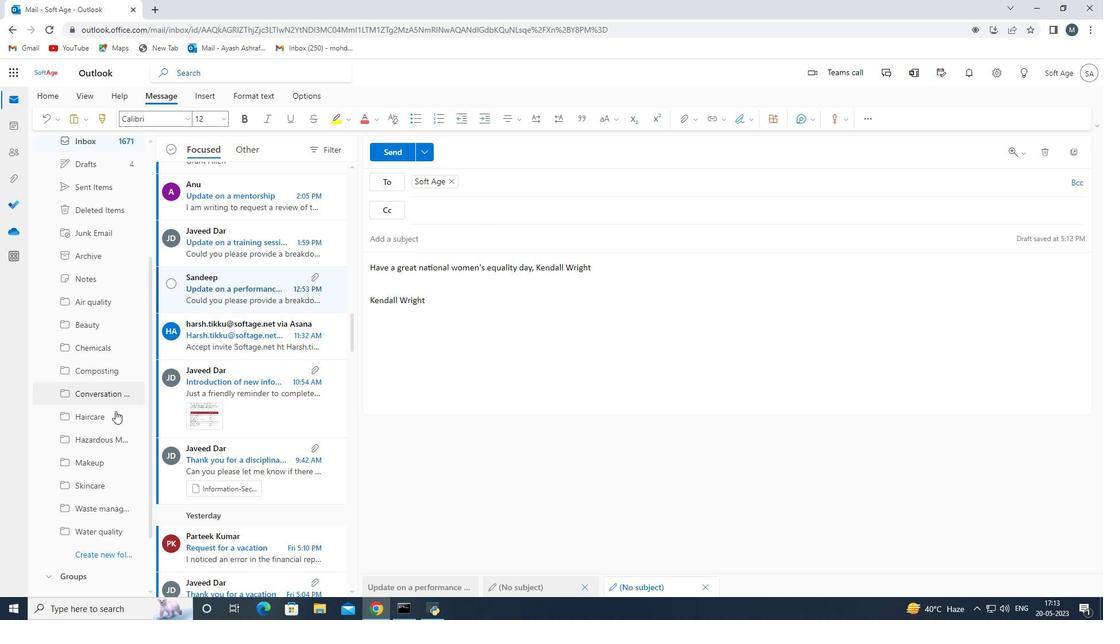 
Action: Mouse moved to (115, 413)
Screenshot: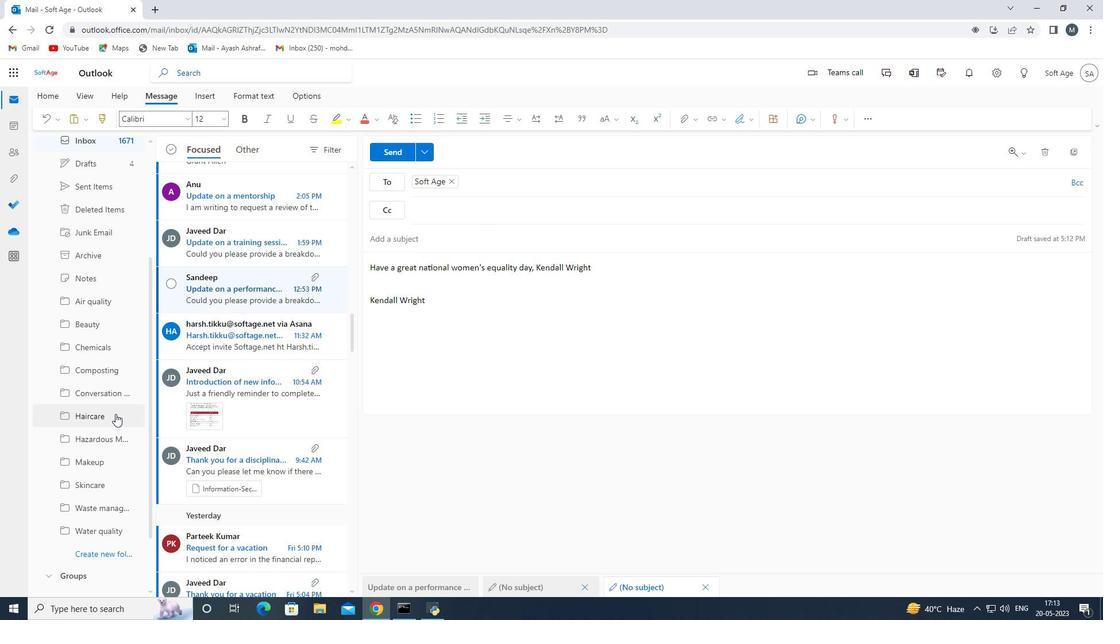 
Action: Mouse scrolled (115, 413) with delta (0, 0)
Screenshot: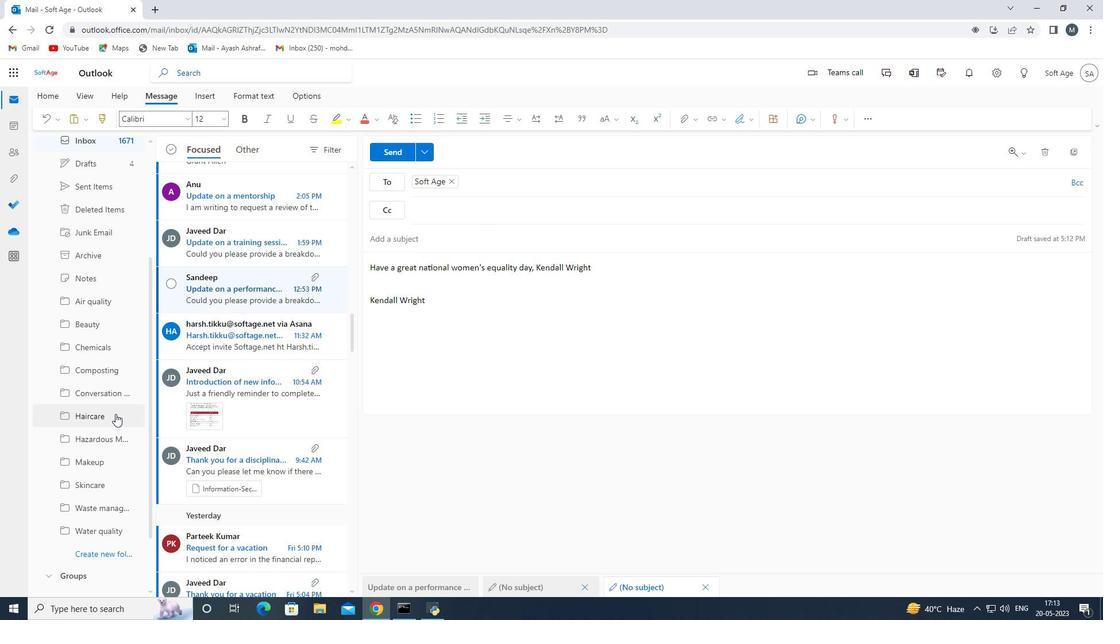 
Action: Mouse moved to (115, 414)
Screenshot: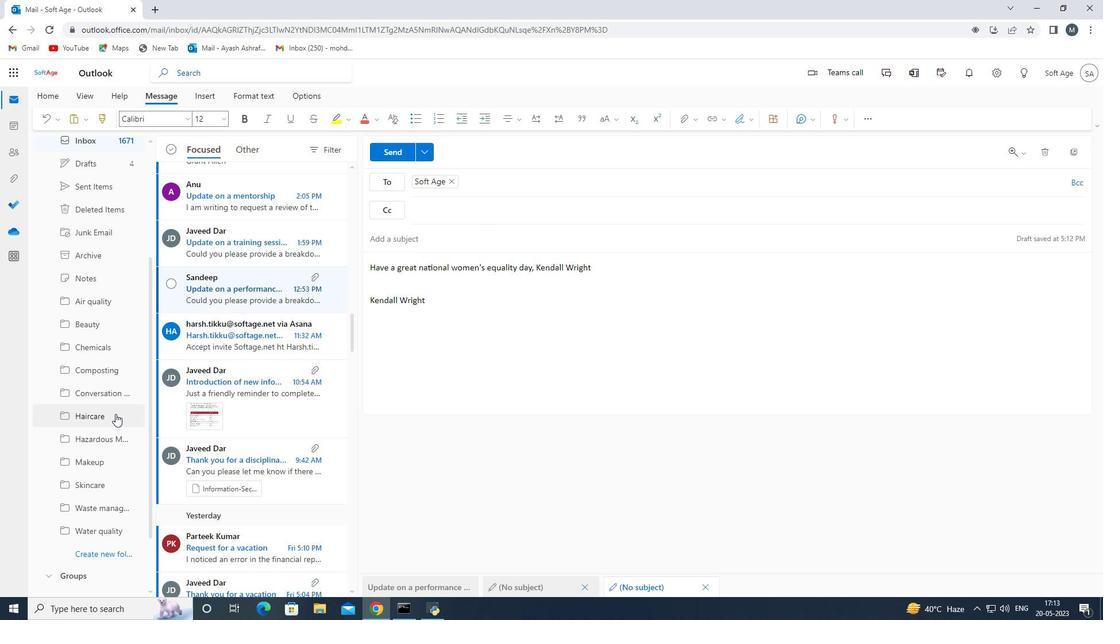 
Action: Mouse scrolled (115, 413) with delta (0, 0)
Screenshot: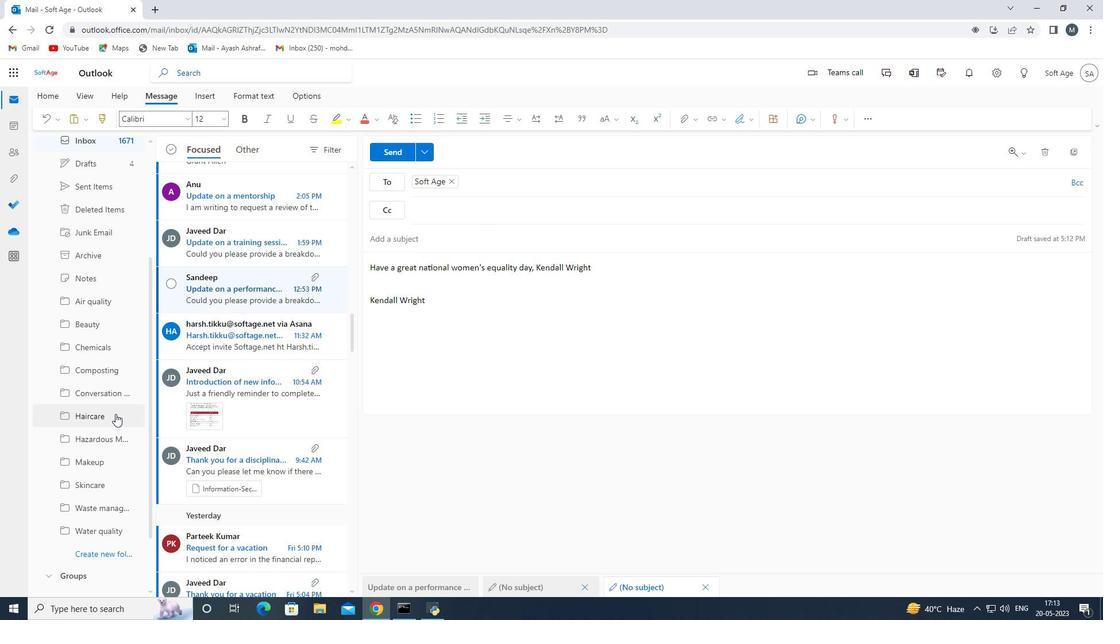 
Action: Mouse moved to (115, 415)
Screenshot: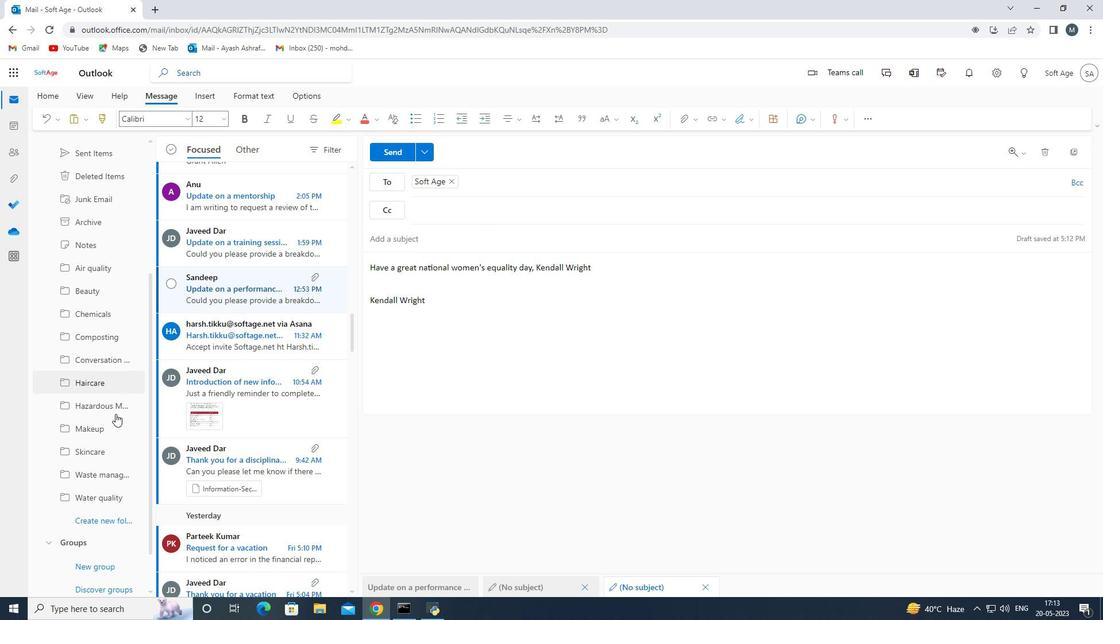 
Action: Mouse scrolled (115, 414) with delta (0, 0)
Screenshot: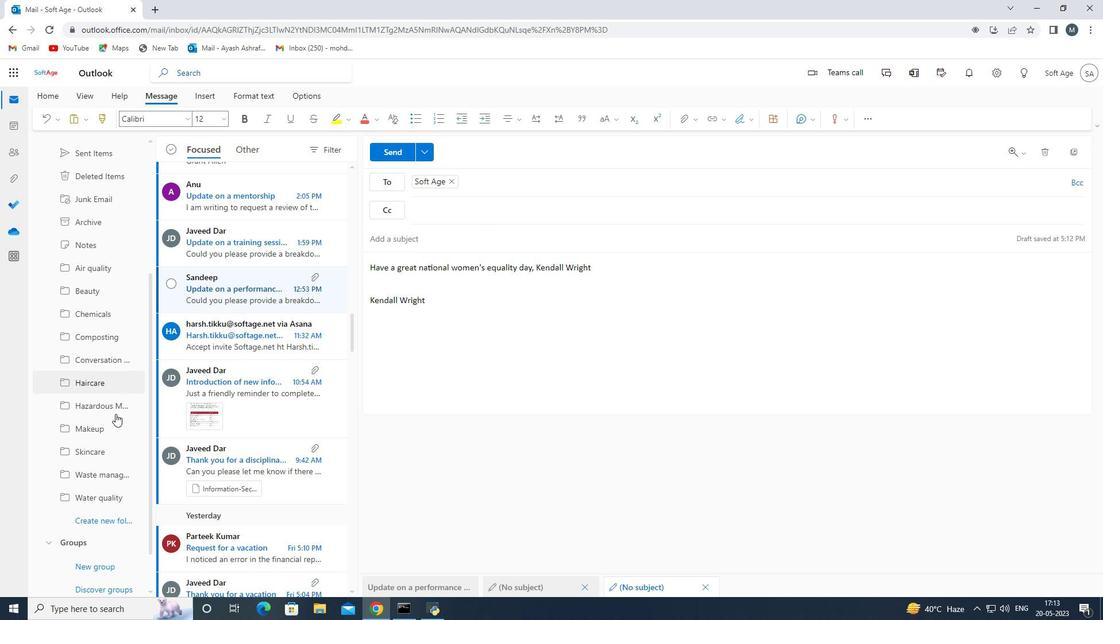 
Action: Mouse moved to (114, 418)
Screenshot: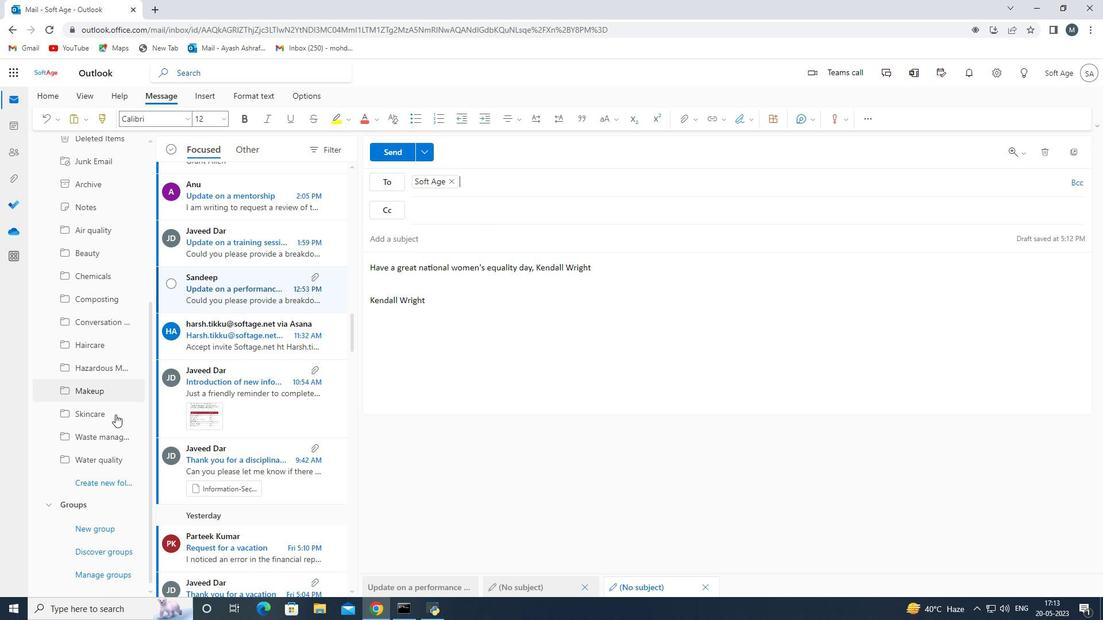 
Action: Mouse scrolled (114, 417) with delta (0, 0)
Screenshot: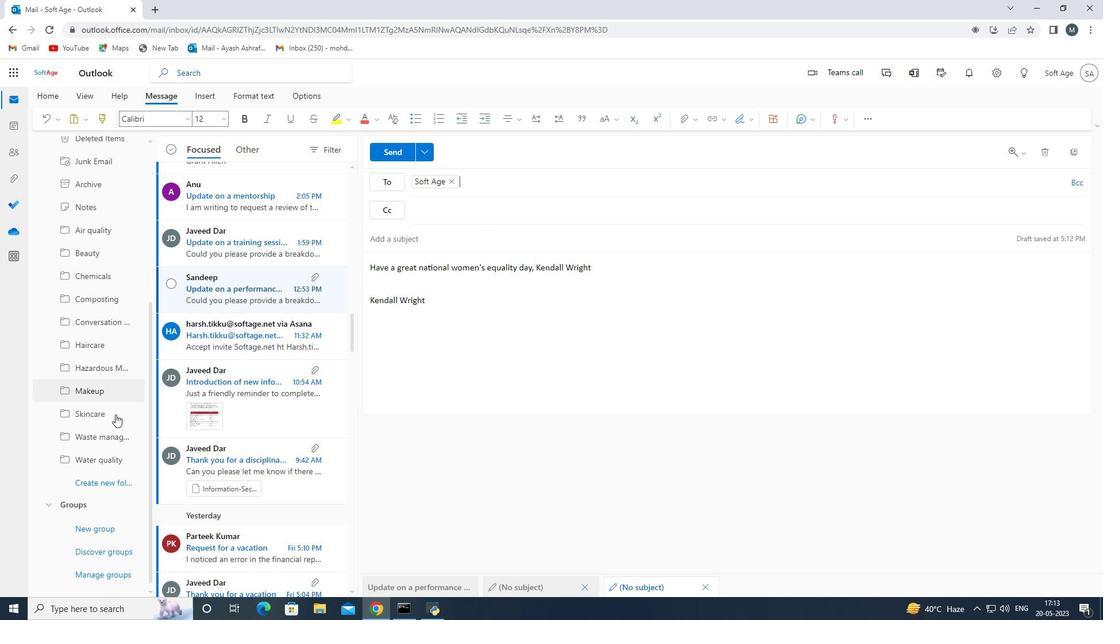 
Action: Mouse moved to (114, 420)
Screenshot: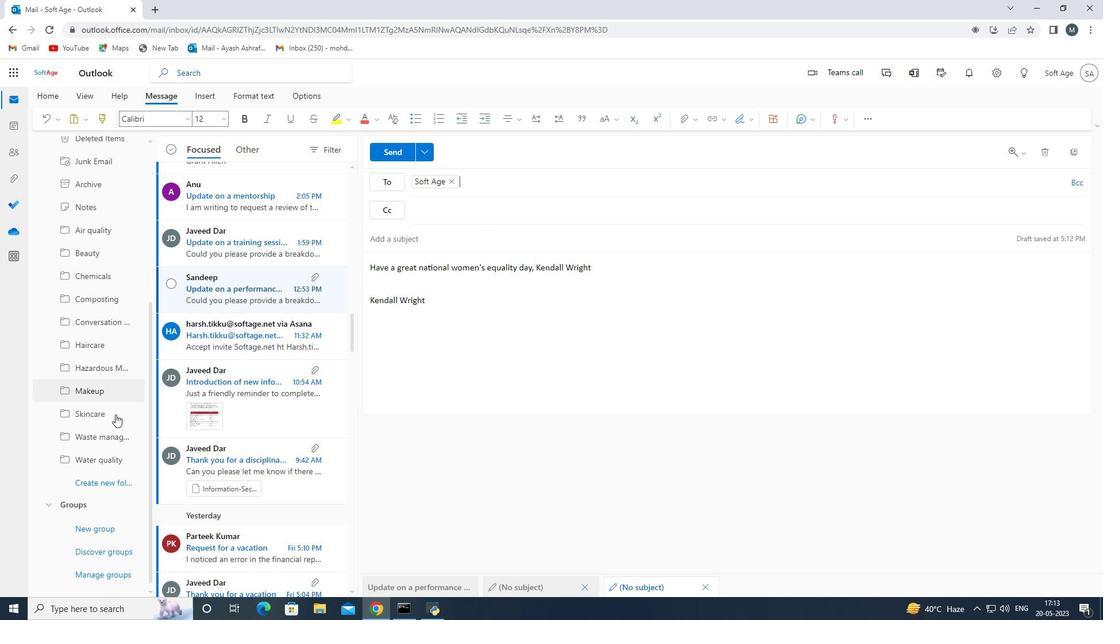 
Action: Mouse scrolled (114, 419) with delta (0, 0)
Screenshot: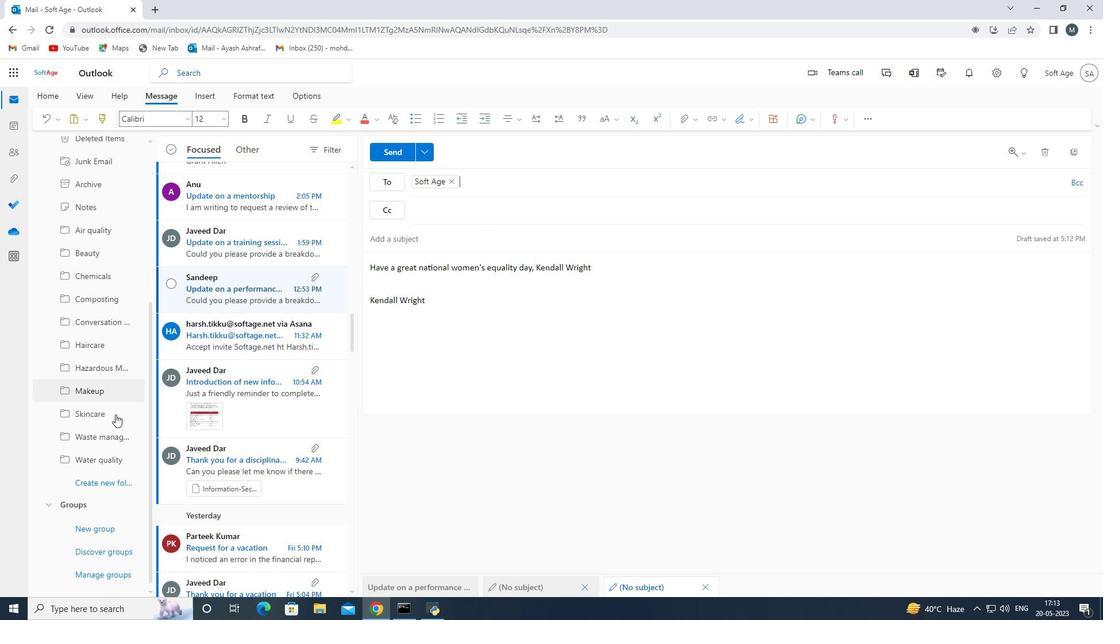 
Action: Mouse moved to (114, 420)
Screenshot: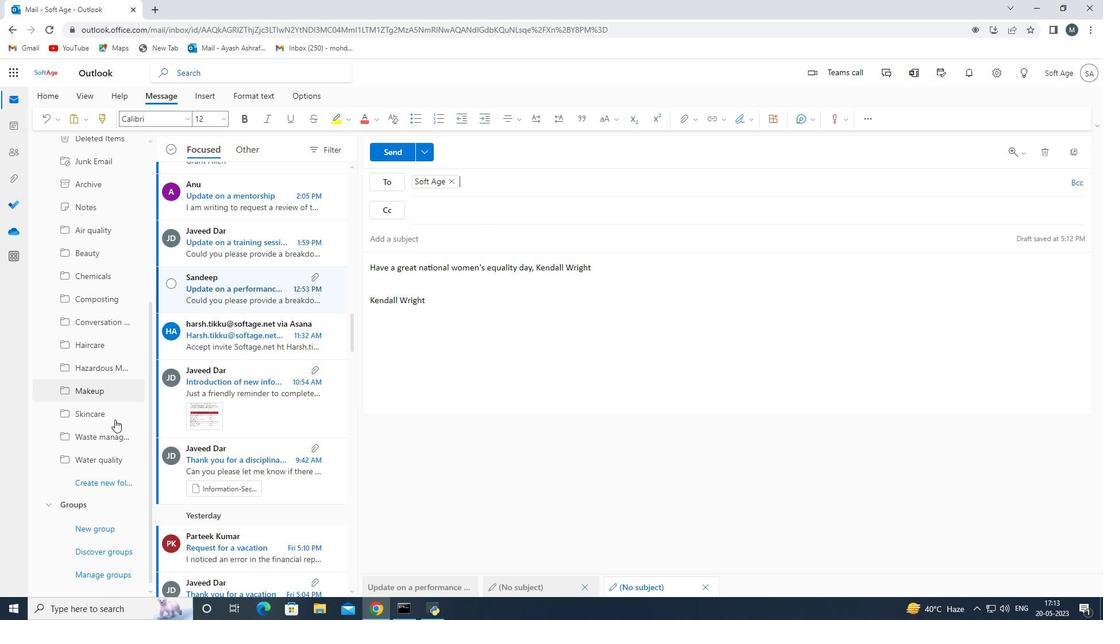 
Action: Mouse scrolled (114, 420) with delta (0, 0)
Screenshot: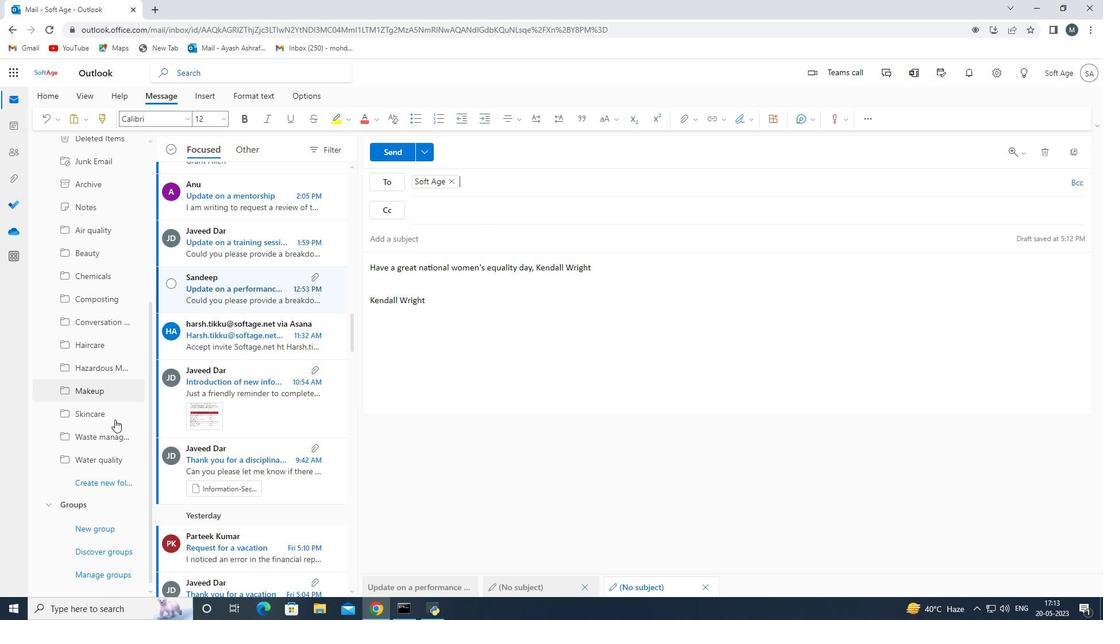 
Action: Mouse moved to (114, 424)
Screenshot: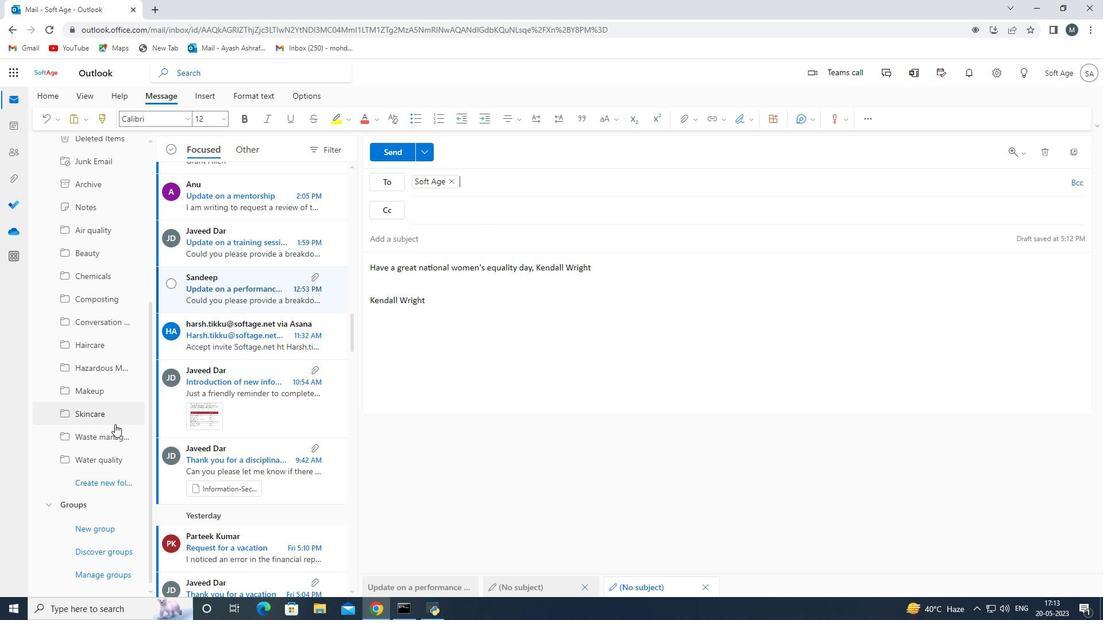 
Action: Mouse scrolled (114, 424) with delta (0, 0)
Screenshot: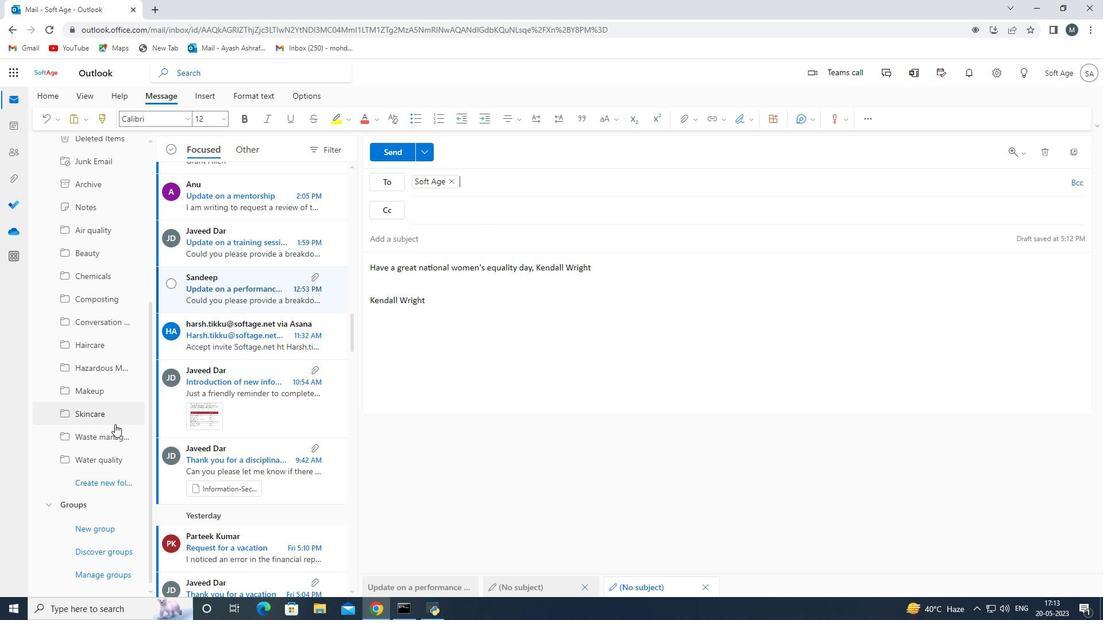 
Action: Mouse moved to (104, 487)
Screenshot: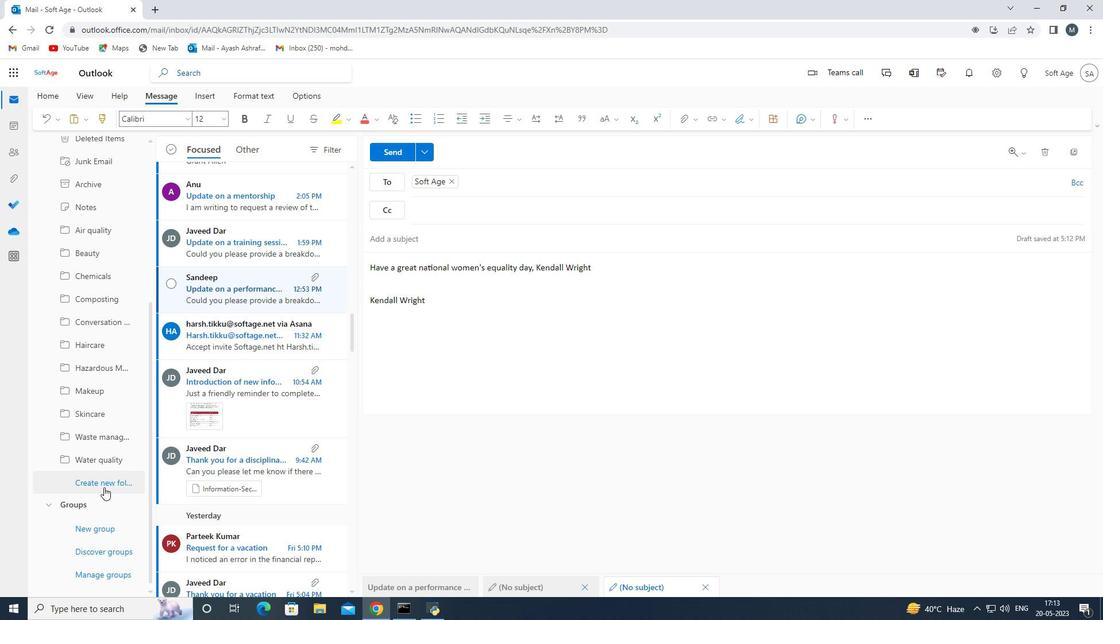 
Action: Mouse pressed left at (104, 487)
Screenshot: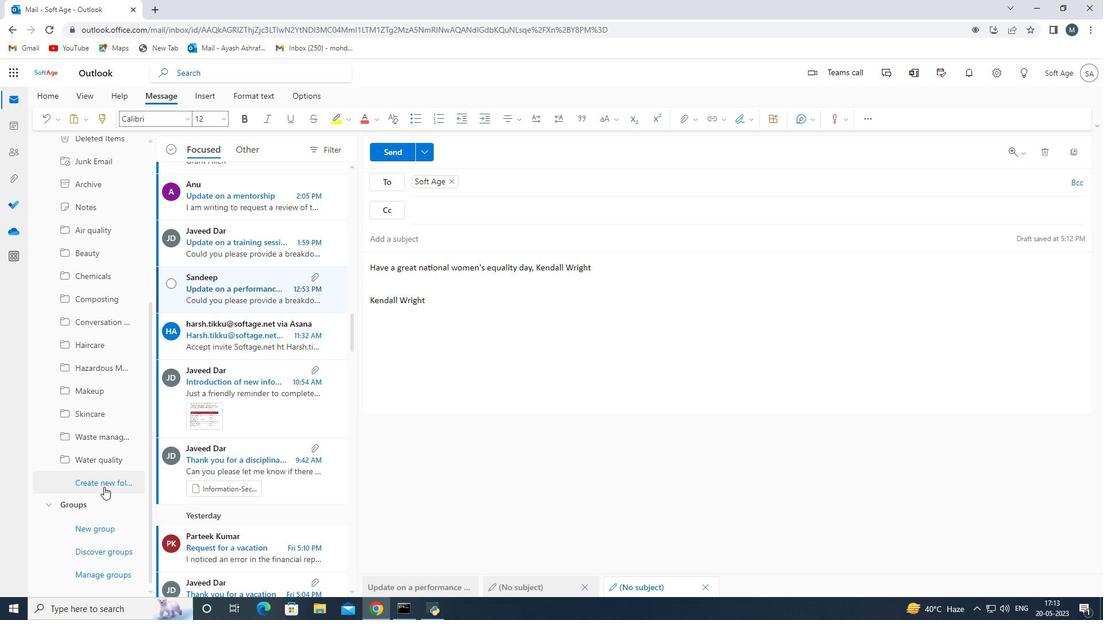 
Action: Mouse moved to (98, 486)
Screenshot: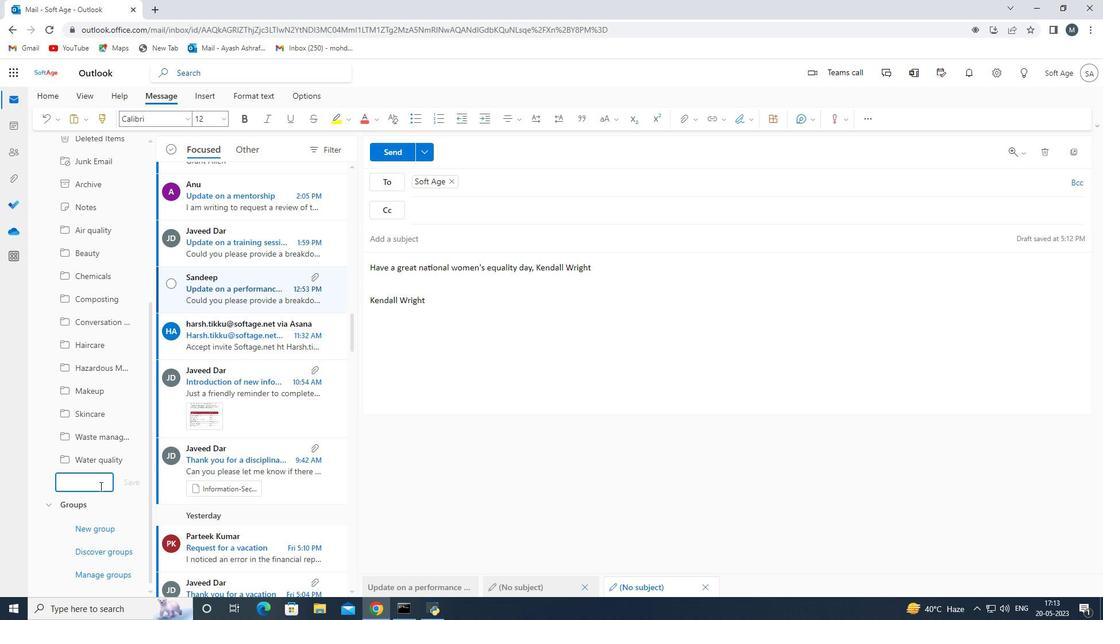
Action: Mouse pressed left at (98, 486)
Screenshot: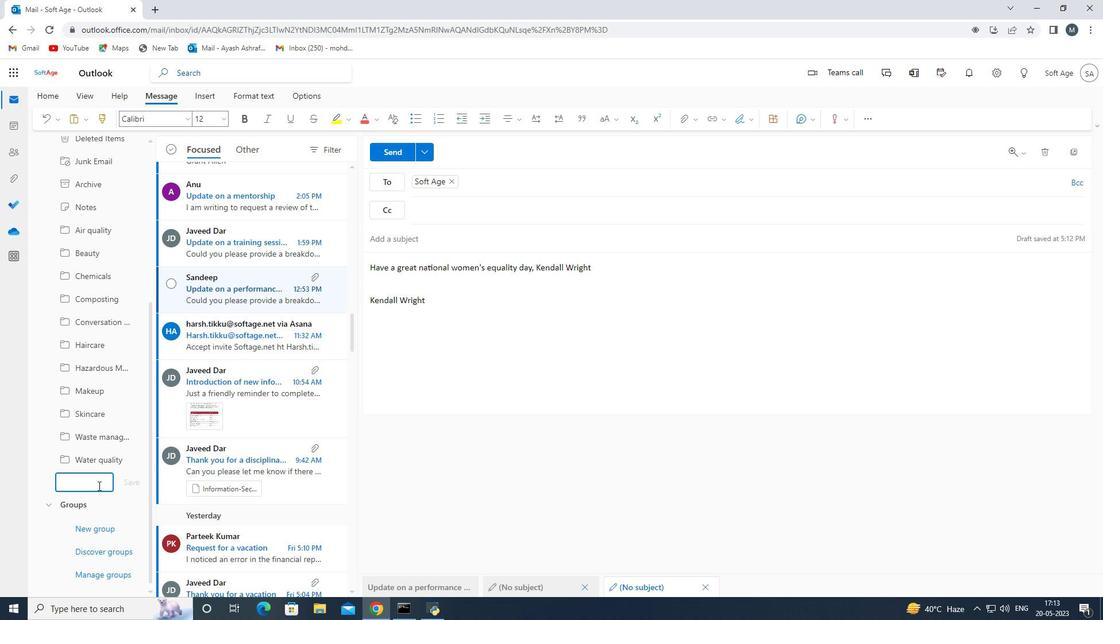 
Action: Key pressed <Key.shift>Research<Key.space>and<Key.space>develop
Screenshot: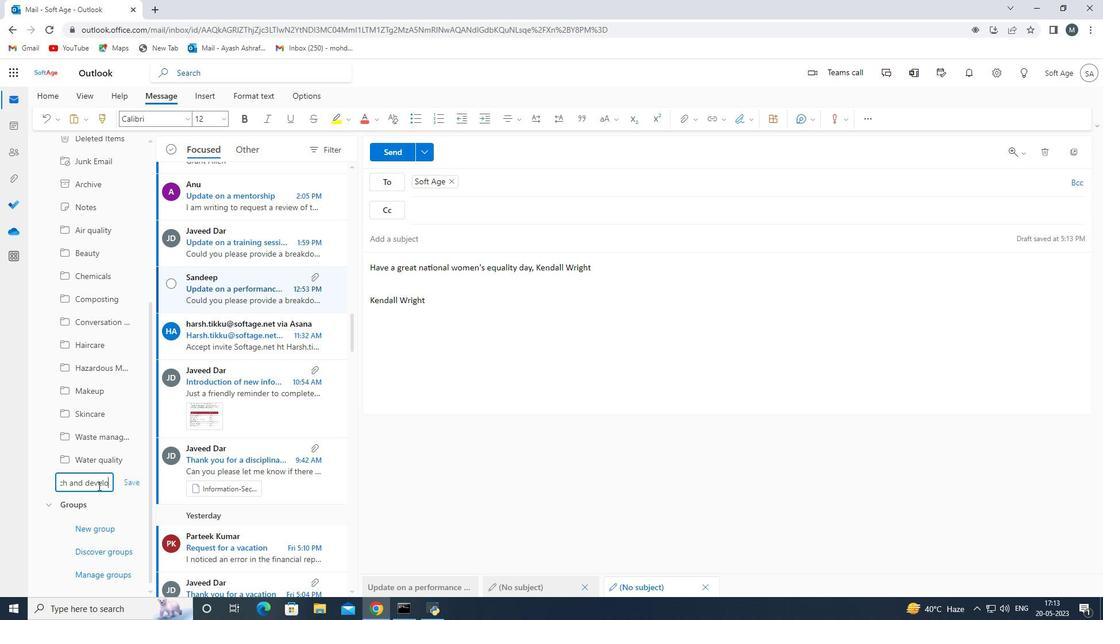 
Action: Mouse moved to (97, 502)
Screenshot: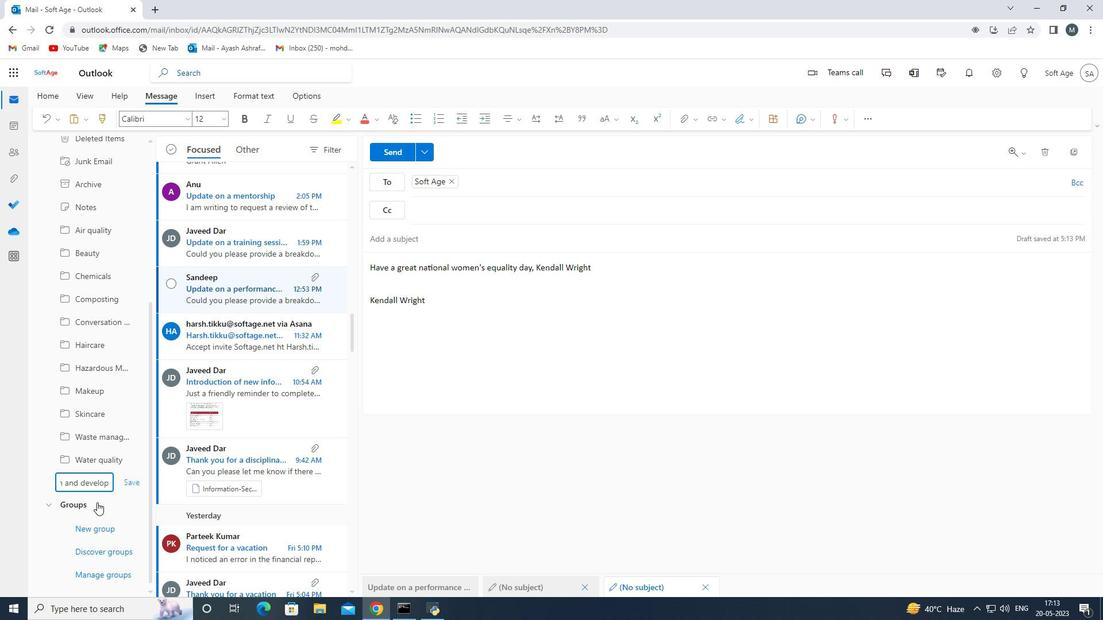 
Action: Key pressed ment
Screenshot: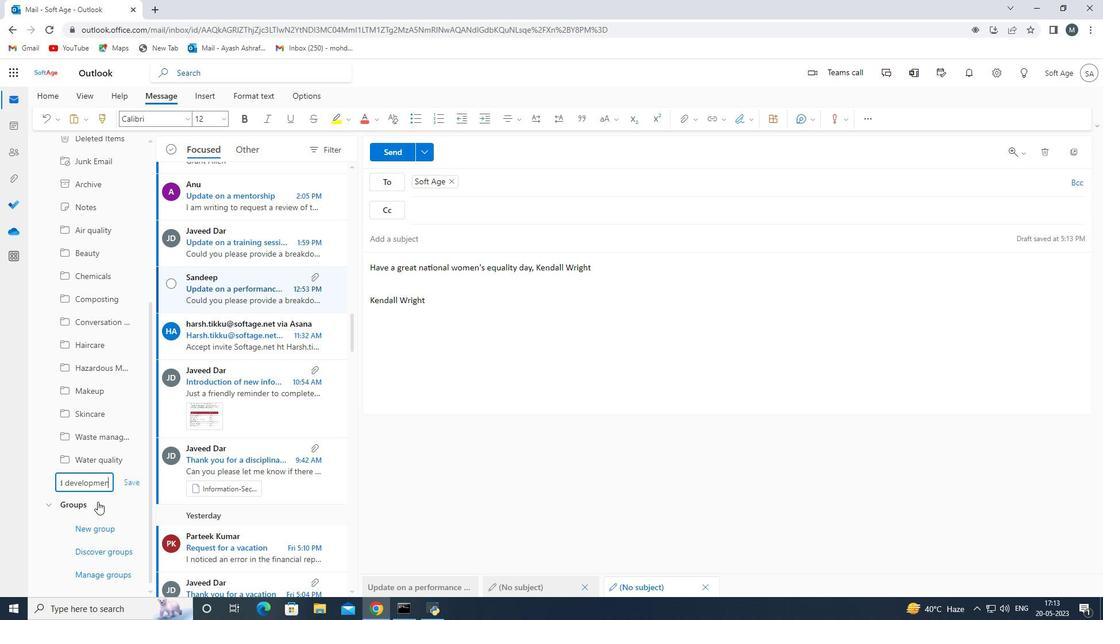 
Action: Mouse moved to (127, 484)
Screenshot: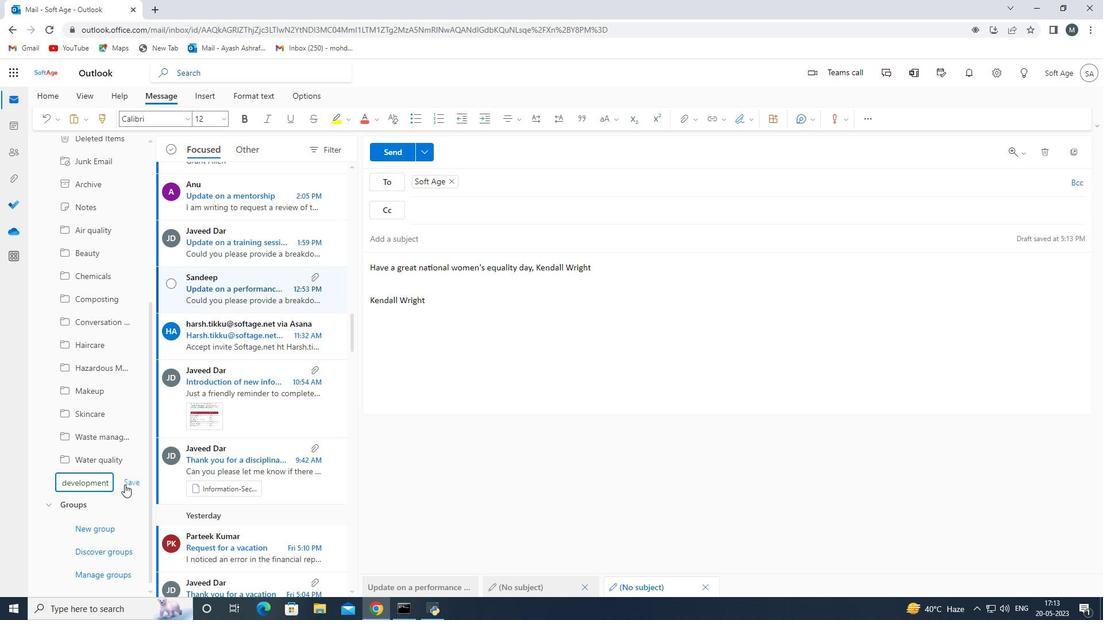 
Action: Mouse pressed left at (127, 484)
Screenshot: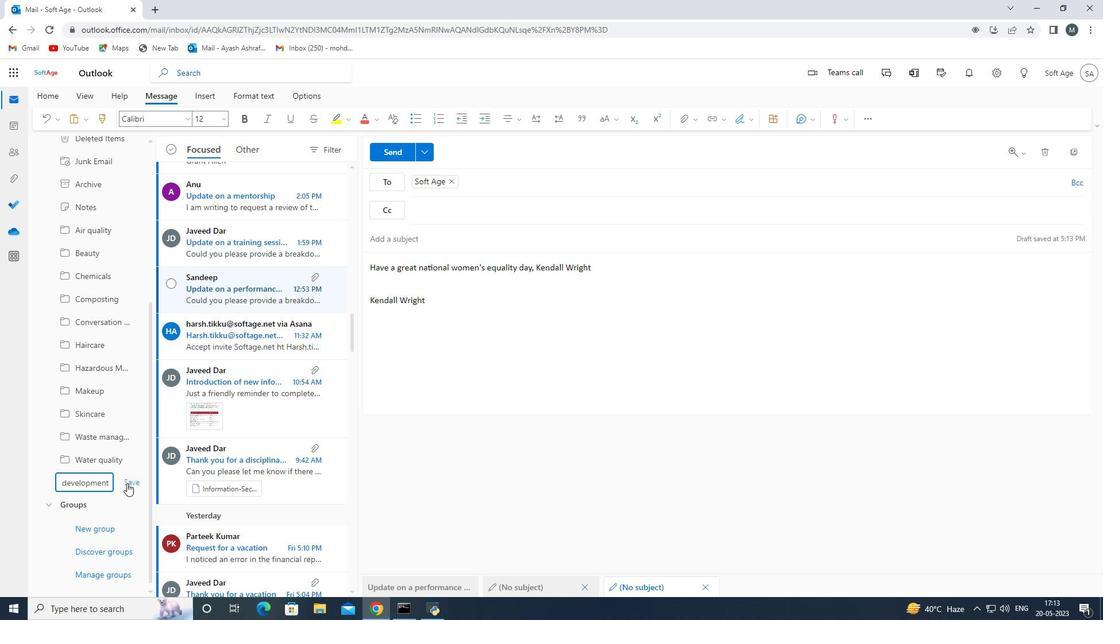 
Action: Mouse moved to (406, 151)
Screenshot: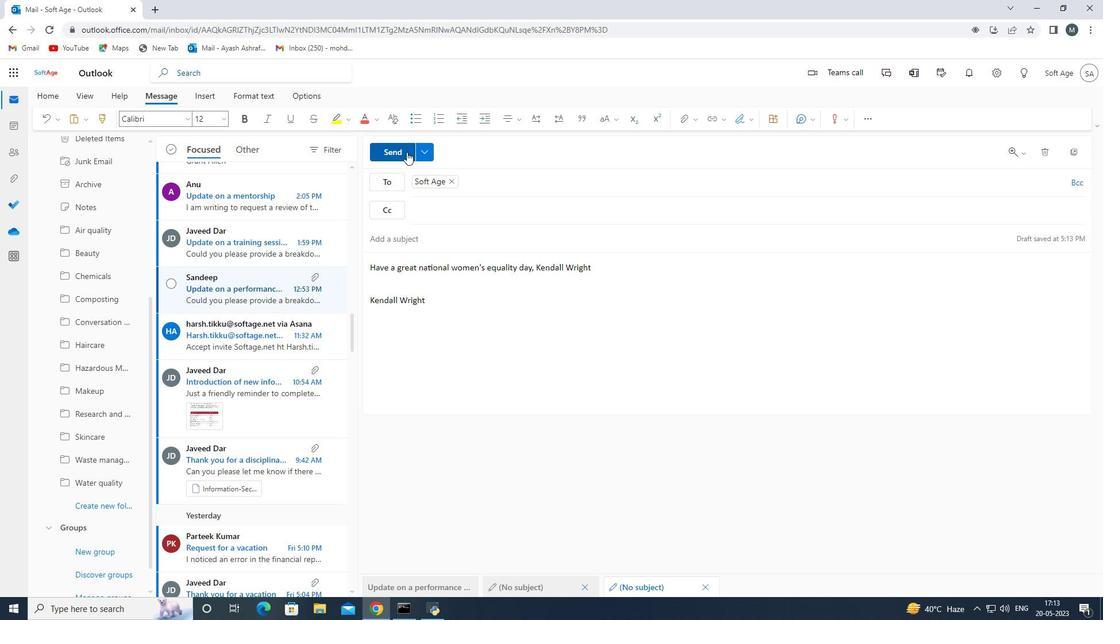 
Action: Mouse pressed left at (406, 151)
Screenshot: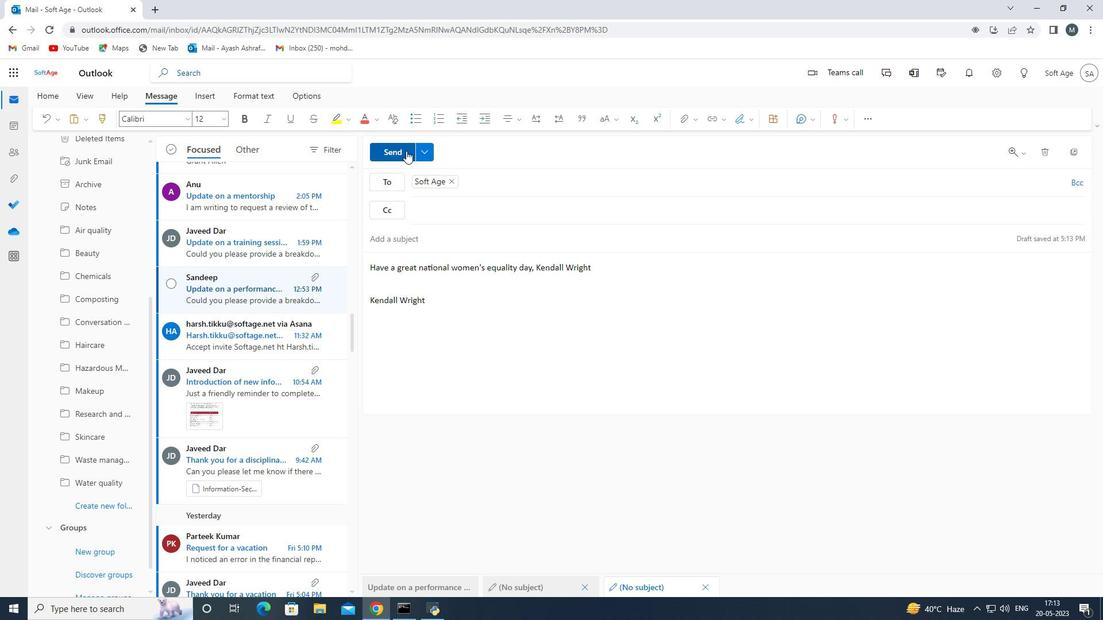 
Action: Mouse moved to (545, 358)
Screenshot: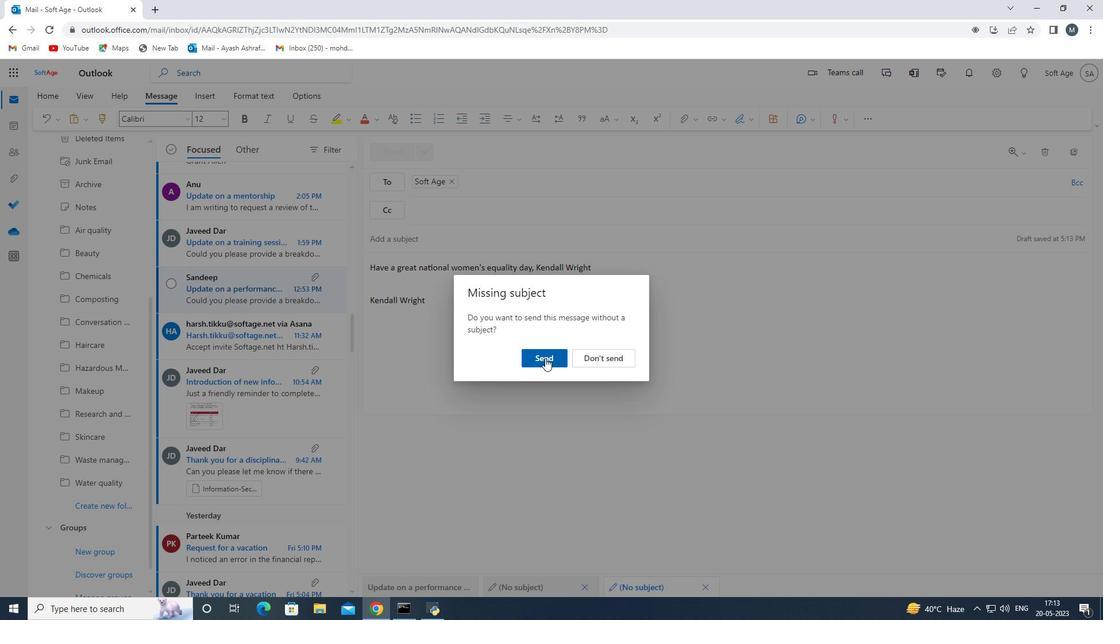 
Action: Mouse pressed left at (545, 358)
Screenshot: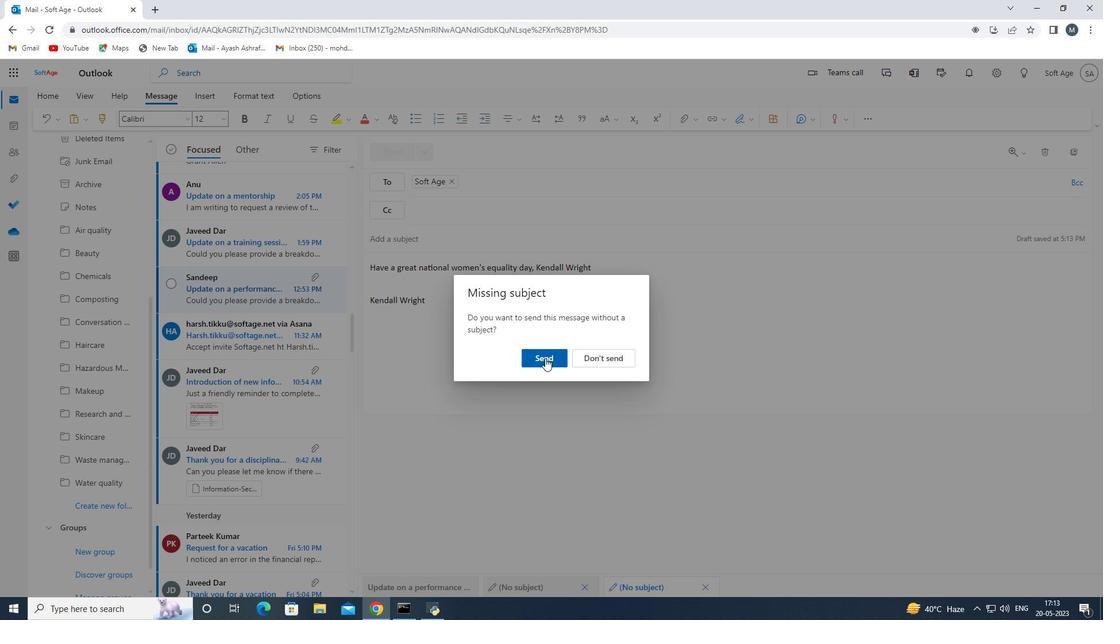 
